 Task: Create new Company, with domain: 'usf.edu' and type: 'Prospect'. Add new contact for this company, with mail Id: 'Jia34Davis@usf.edu', First Name: Jia, Last name:  Davis, Job Title: 'Chief Operating Officer', Phone Number: '(702) 555-4573'. Change life cycle stage to  Lead and lead status to  In Progress. Logged in from softage.6@softage.net
Action: Mouse moved to (82, 64)
Screenshot: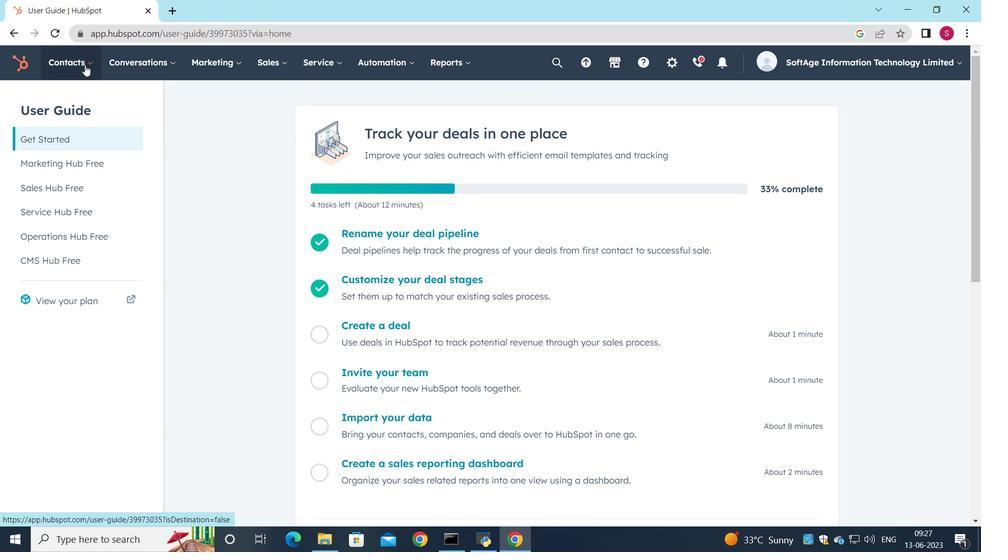 
Action: Mouse pressed left at (82, 64)
Screenshot: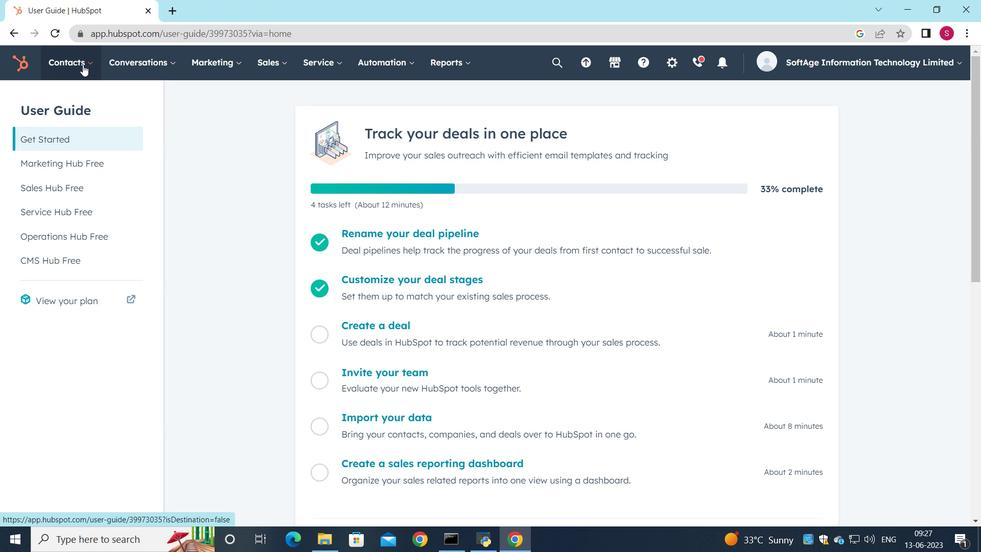 
Action: Mouse moved to (88, 123)
Screenshot: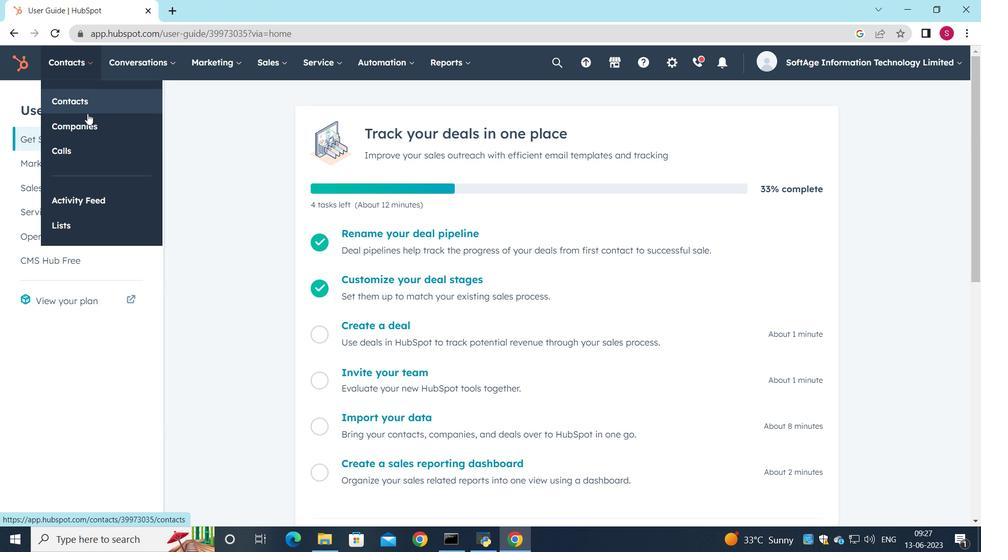 
Action: Mouse pressed left at (88, 123)
Screenshot: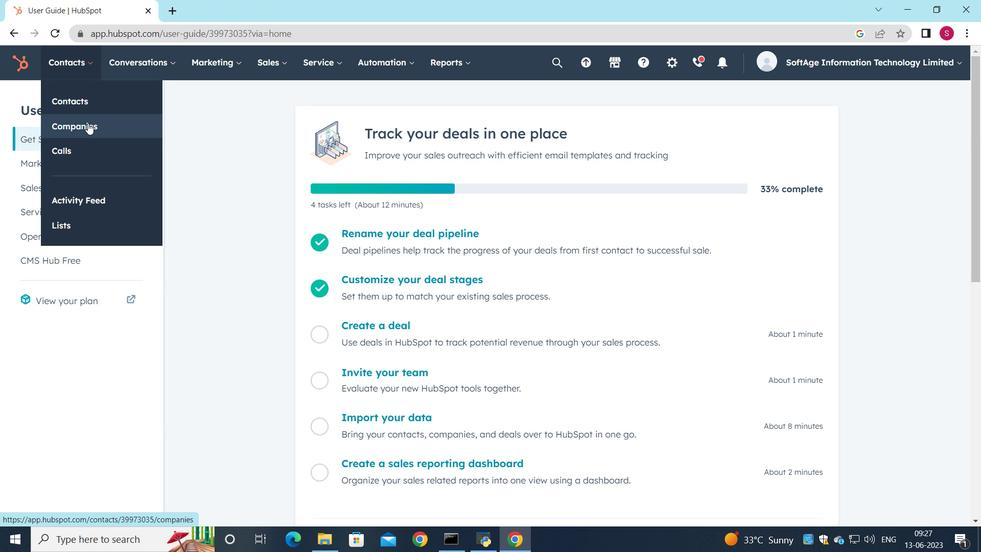 
Action: Mouse moved to (881, 109)
Screenshot: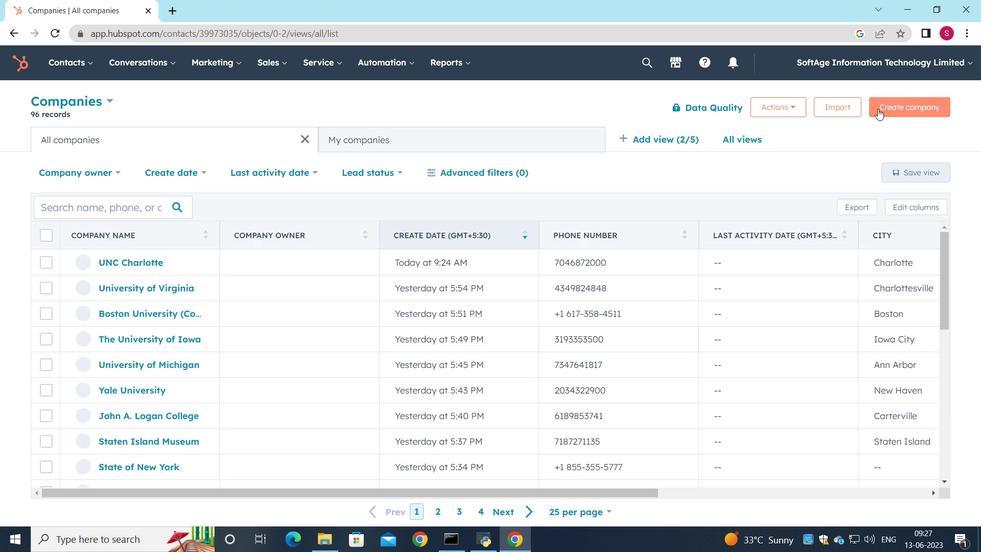 
Action: Mouse pressed left at (881, 109)
Screenshot: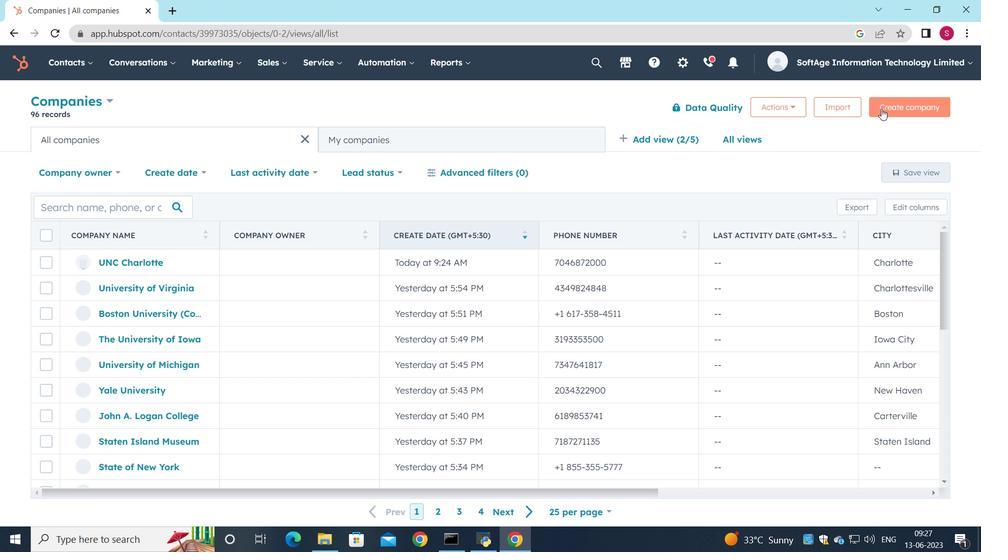 
Action: Mouse moved to (728, 153)
Screenshot: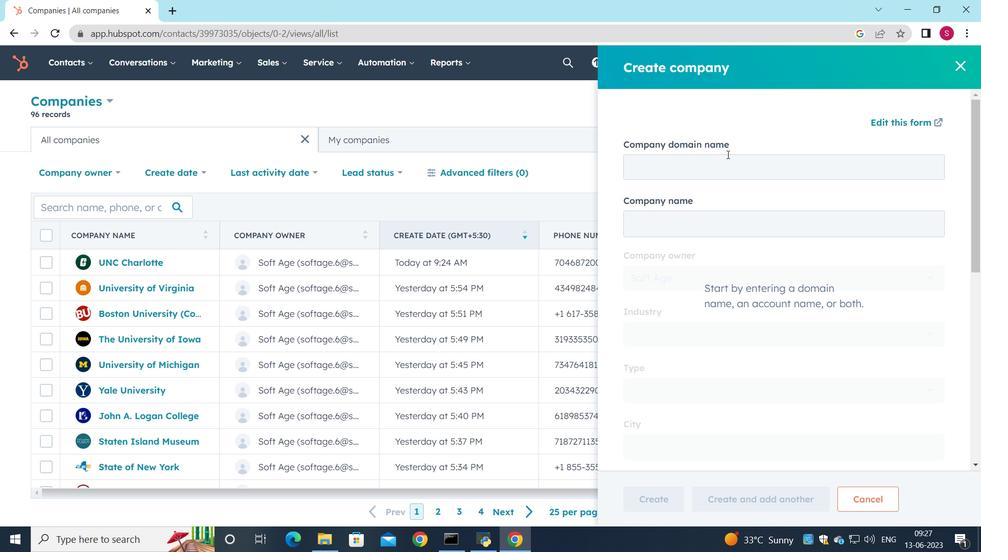 
Action: Mouse pressed left at (728, 153)
Screenshot: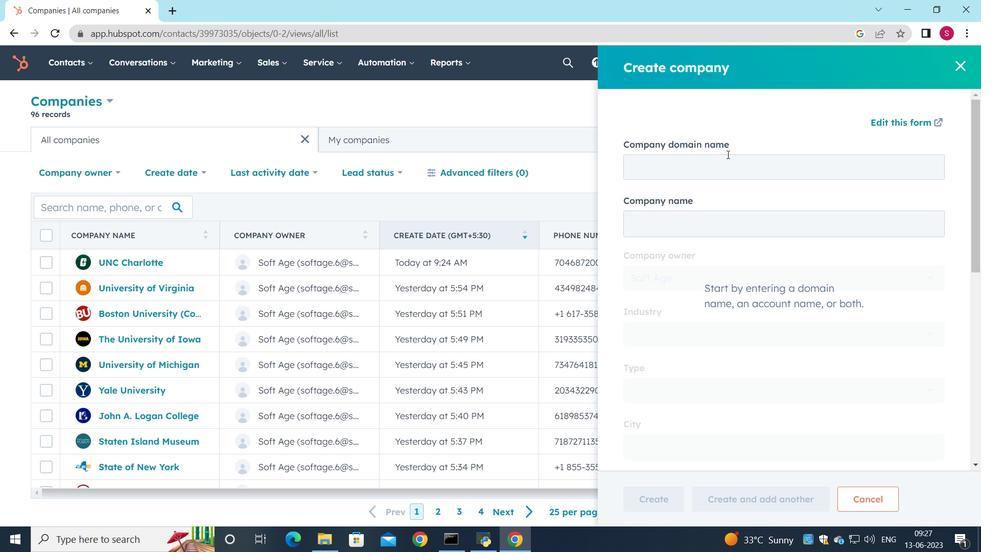 
Action: Mouse moved to (735, 175)
Screenshot: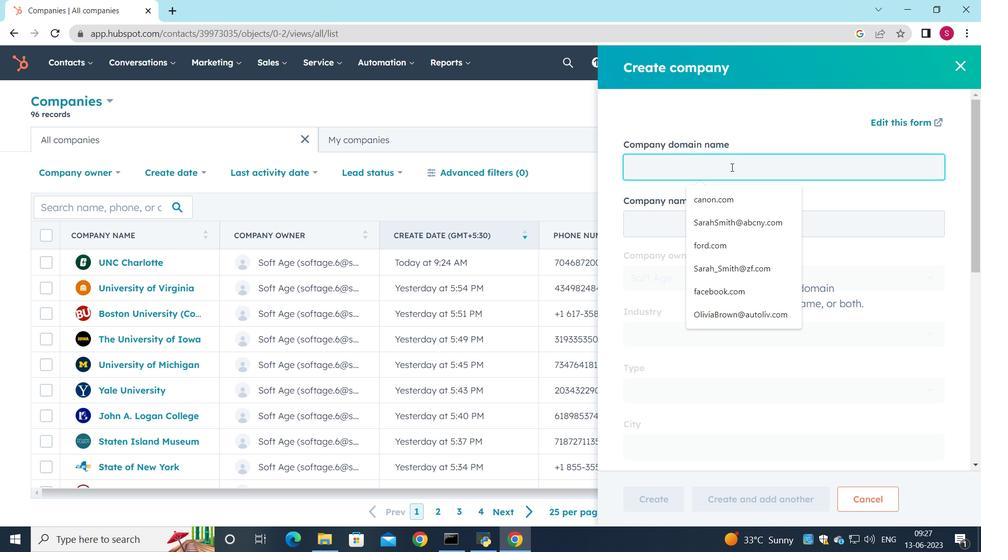
Action: Key pressed usf.edu
Screenshot: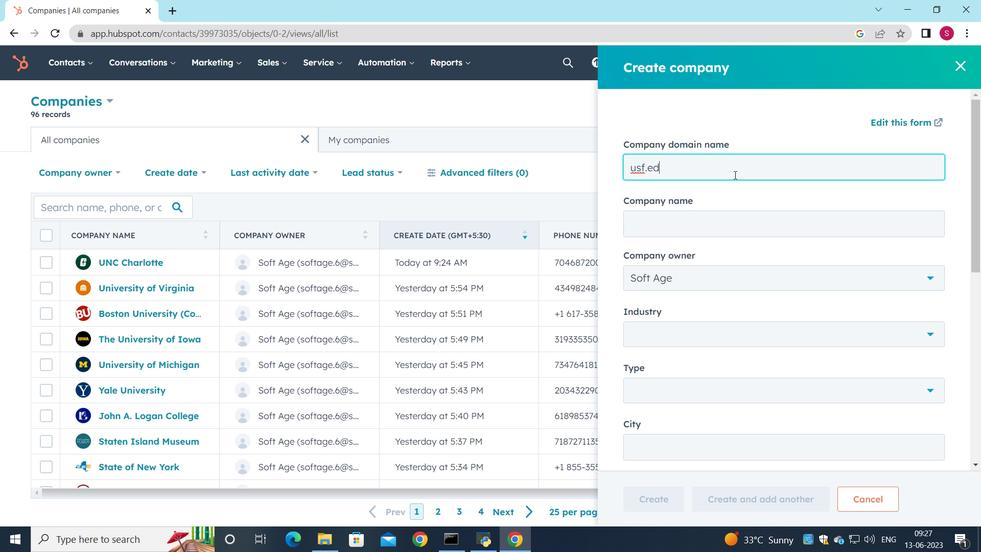 
Action: Mouse moved to (695, 261)
Screenshot: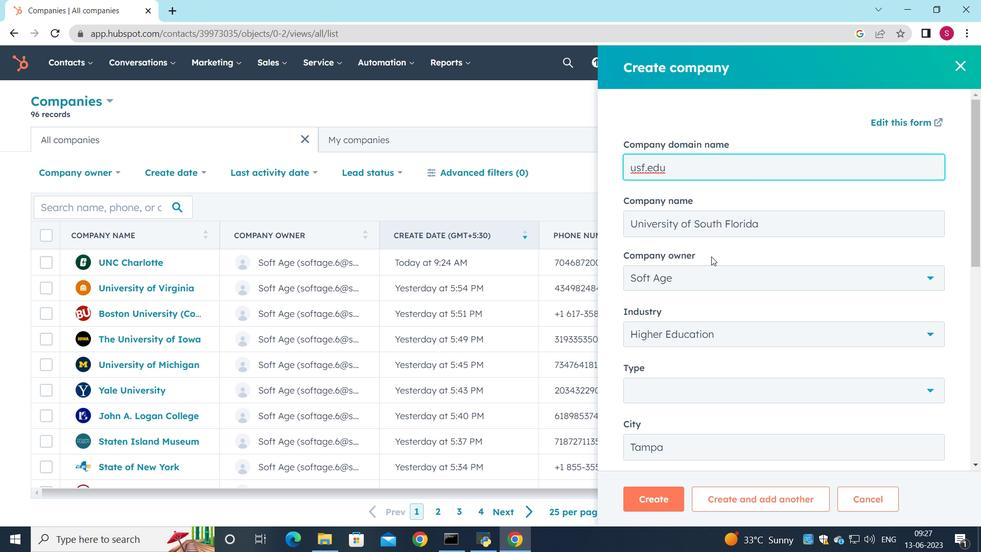
Action: Mouse scrolled (695, 261) with delta (0, 0)
Screenshot: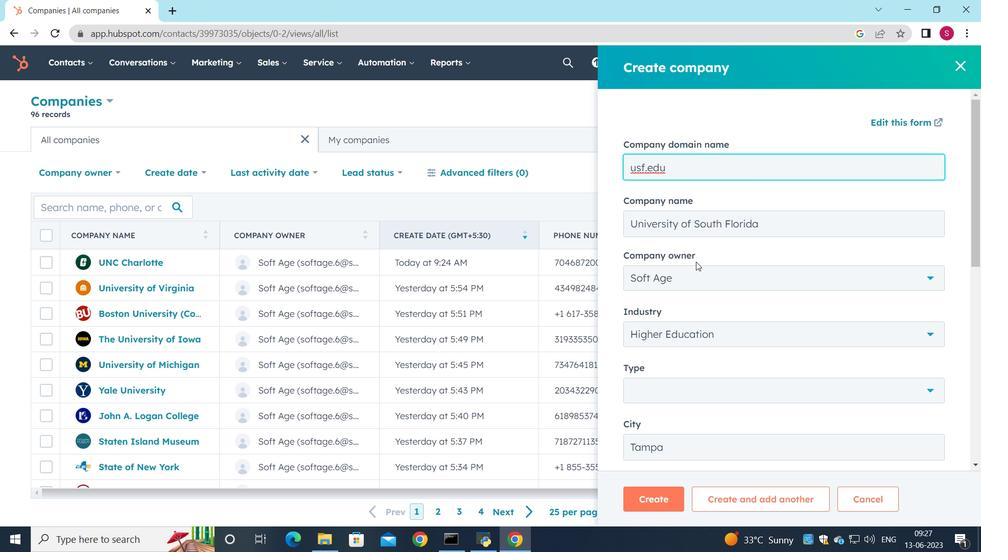 
Action: Mouse scrolled (695, 261) with delta (0, 0)
Screenshot: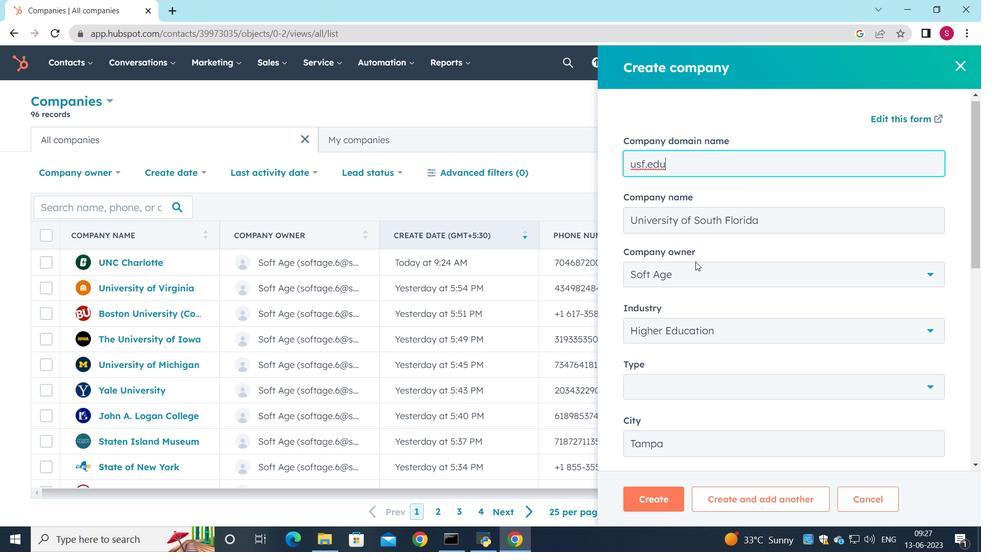 
Action: Mouse moved to (730, 263)
Screenshot: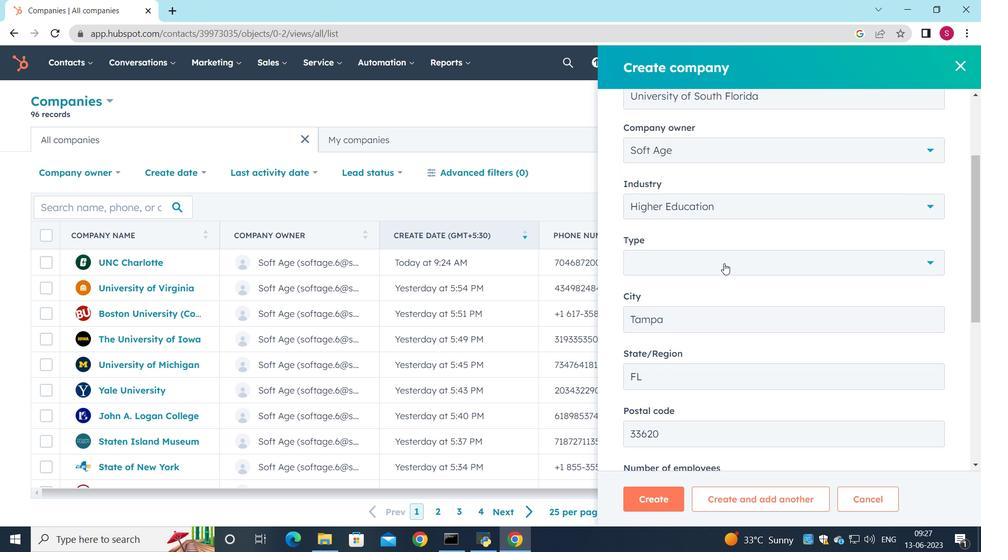 
Action: Mouse pressed left at (730, 263)
Screenshot: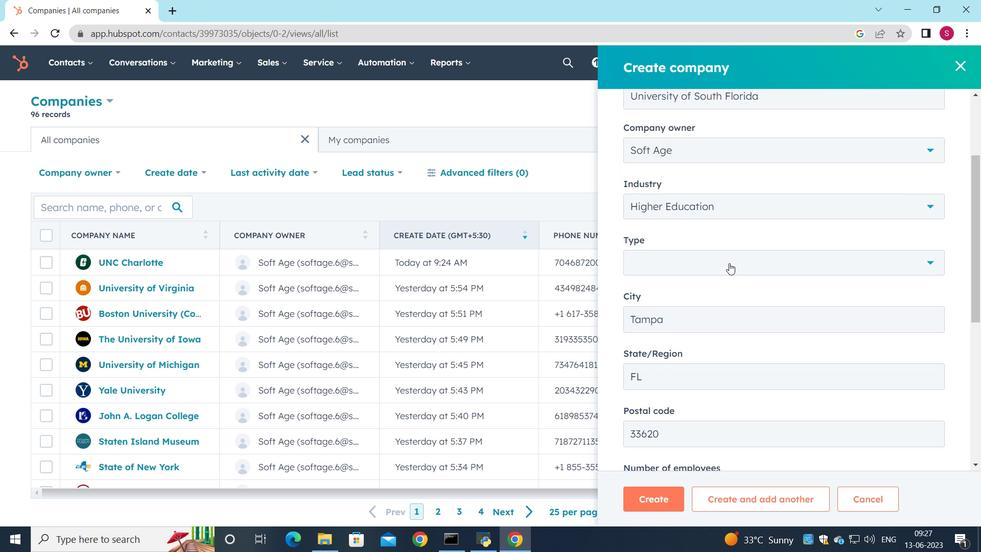 
Action: Mouse moved to (716, 323)
Screenshot: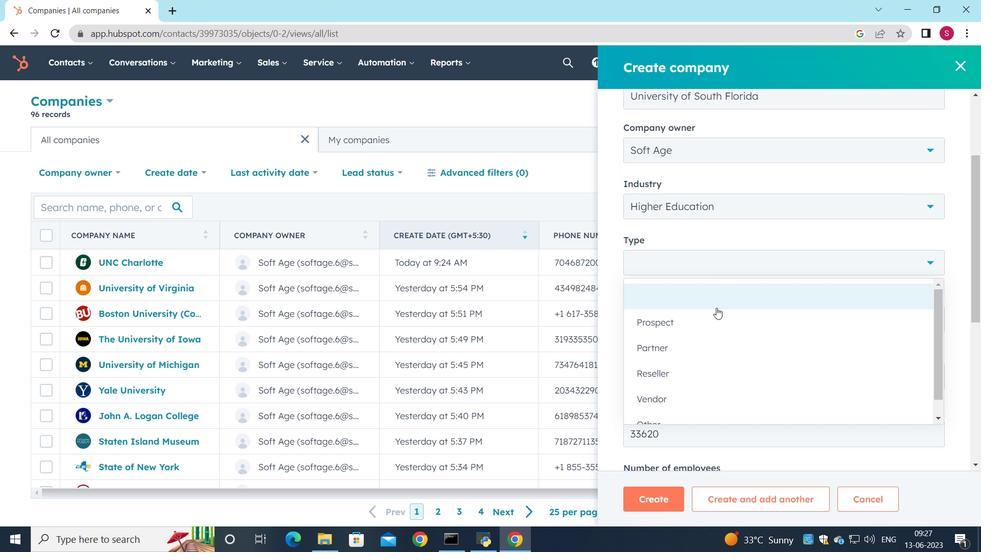 
Action: Mouse pressed left at (716, 323)
Screenshot: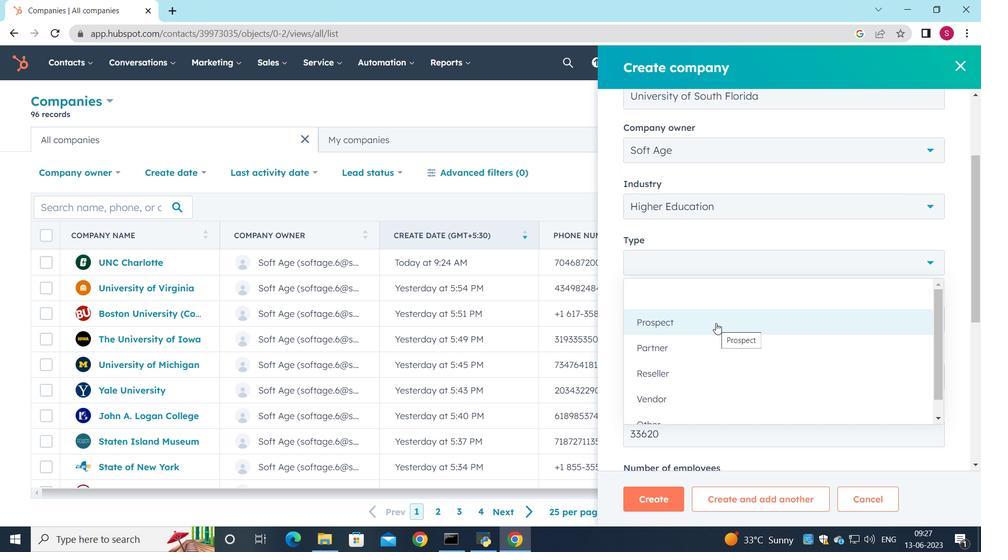 
Action: Mouse scrolled (716, 322) with delta (0, 0)
Screenshot: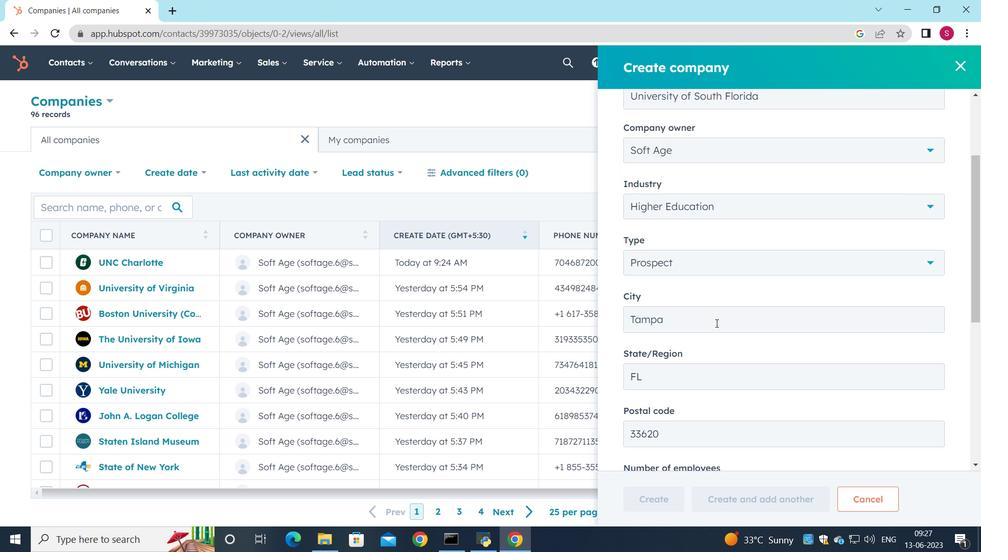 
Action: Mouse scrolled (716, 322) with delta (0, 0)
Screenshot: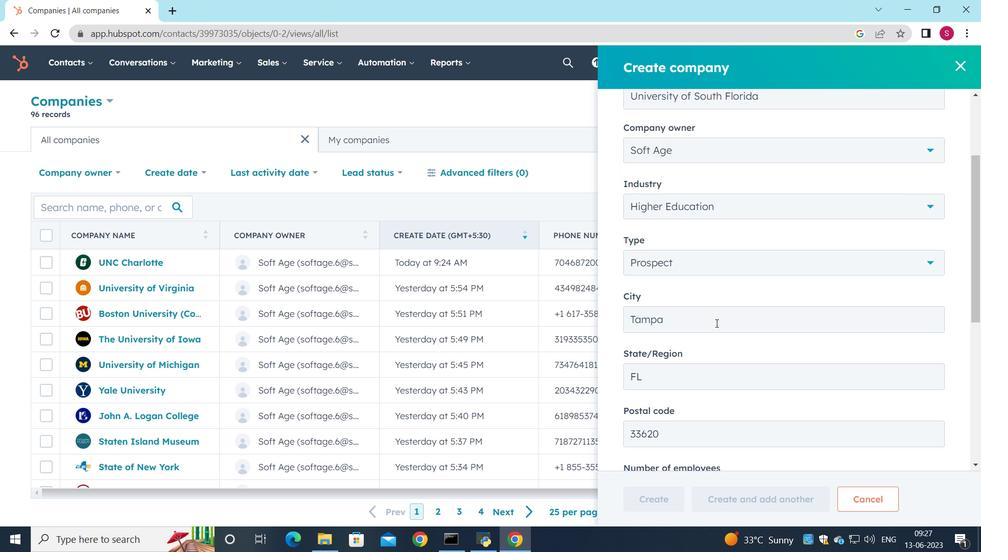 
Action: Mouse scrolled (716, 322) with delta (0, 0)
Screenshot: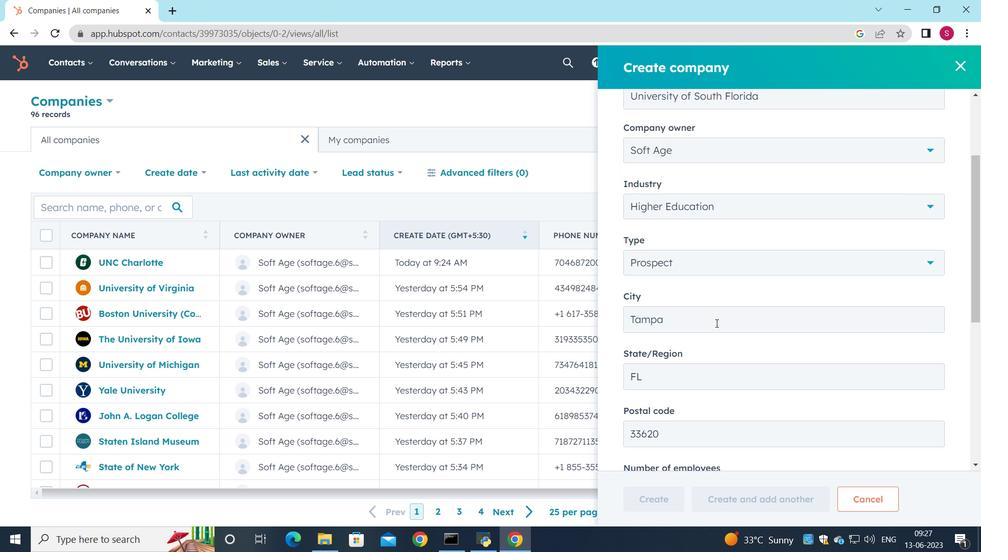 
Action: Mouse scrolled (716, 322) with delta (0, 0)
Screenshot: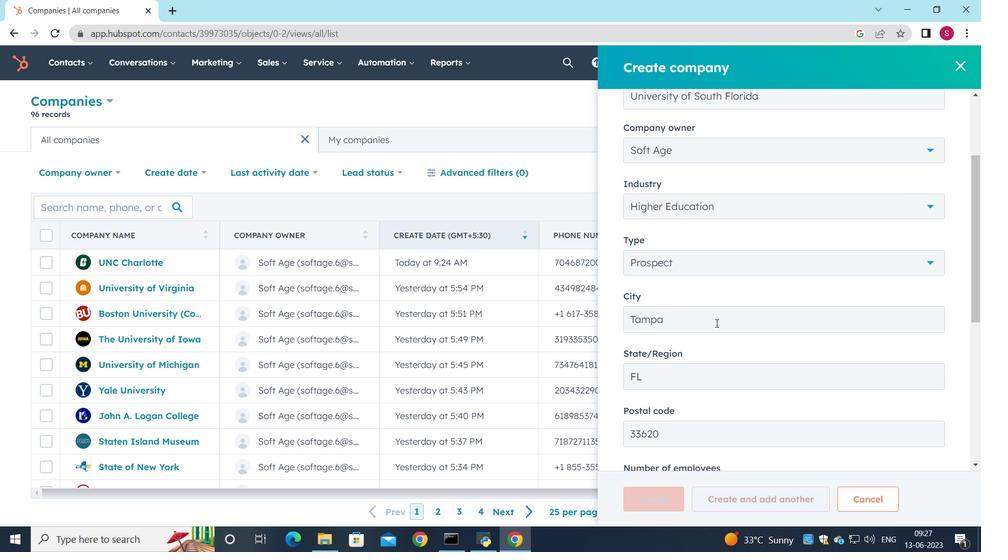 
Action: Mouse moved to (651, 506)
Screenshot: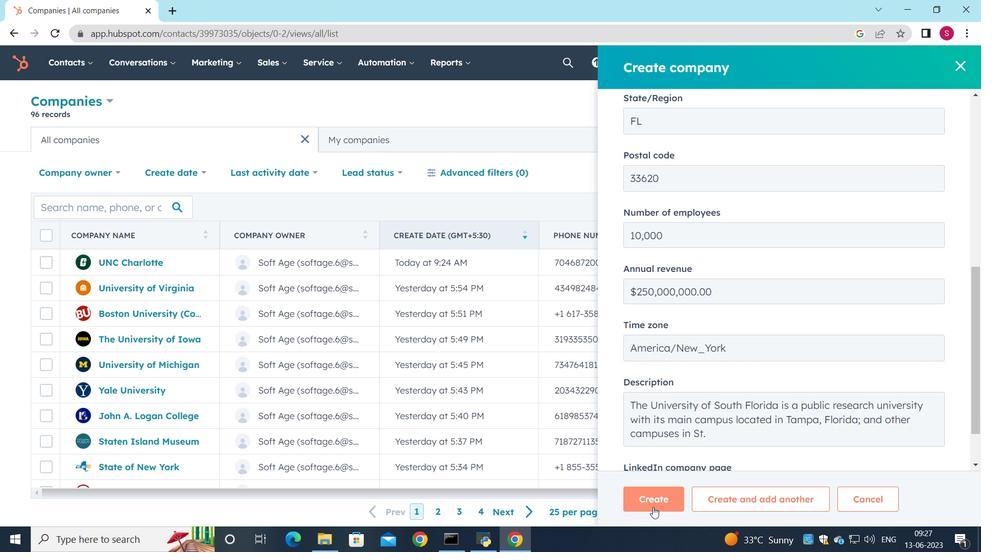 
Action: Mouse pressed left at (651, 506)
Screenshot: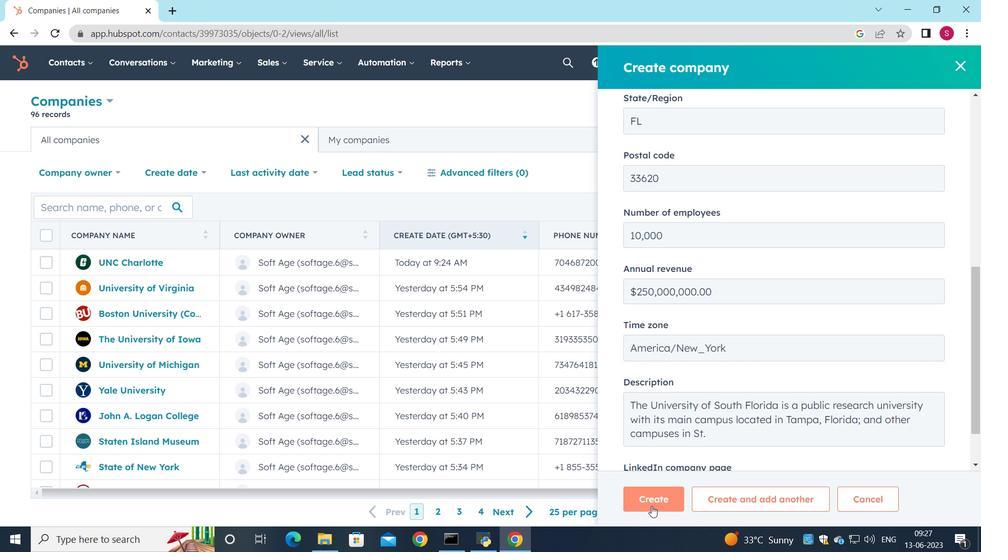 
Action: Mouse moved to (478, 306)
Screenshot: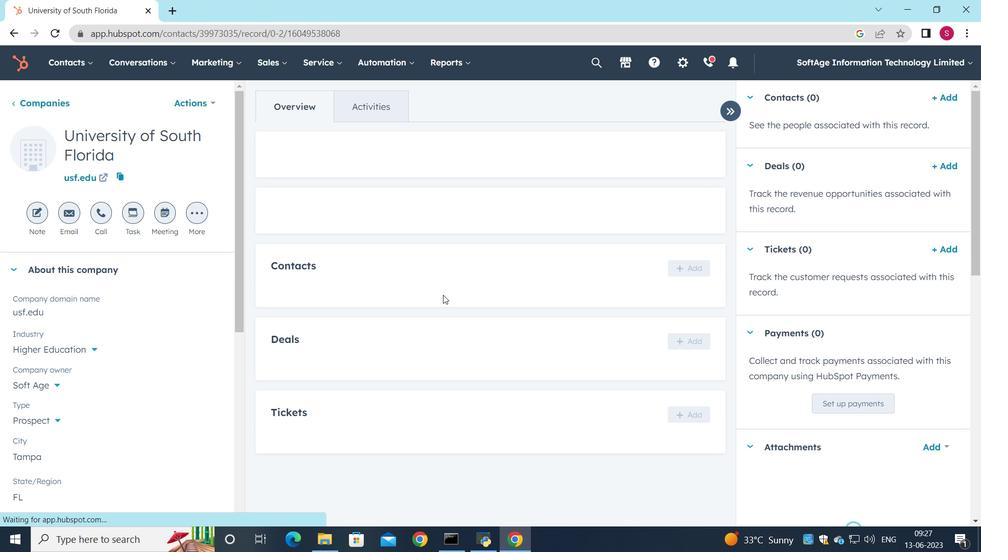 
Action: Mouse scrolled (478, 306) with delta (0, 0)
Screenshot: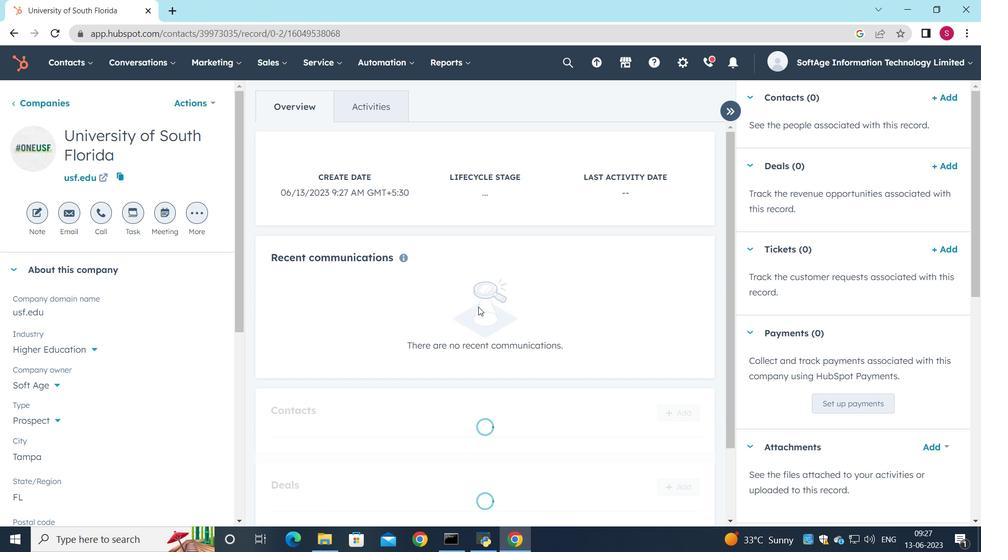 
Action: Mouse scrolled (478, 306) with delta (0, 0)
Screenshot: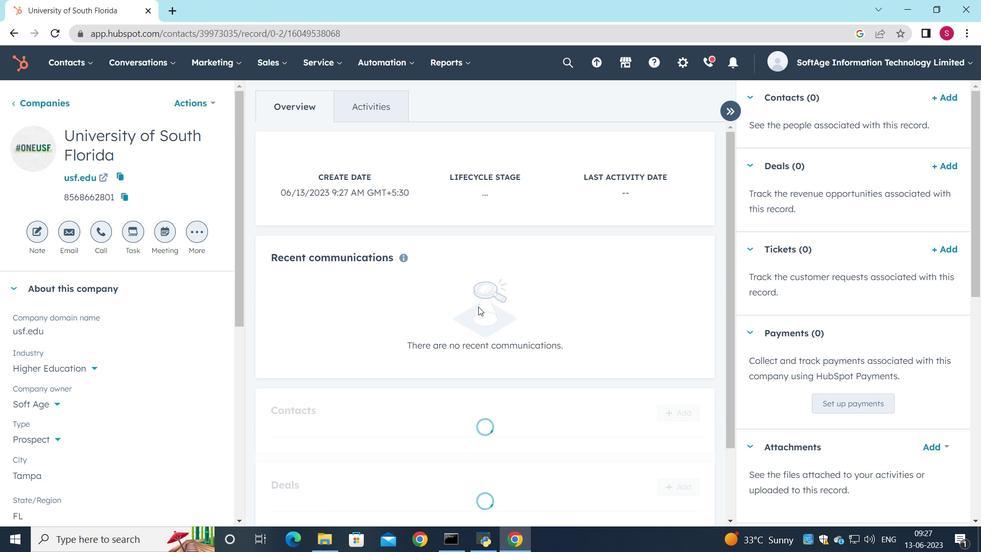 
Action: Mouse scrolled (478, 306) with delta (0, 0)
Screenshot: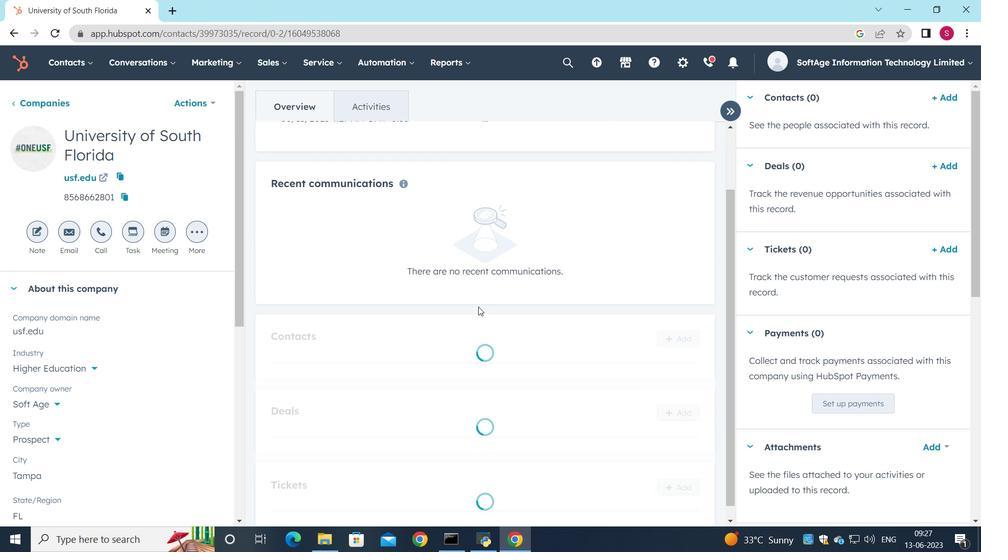 
Action: Mouse moved to (687, 264)
Screenshot: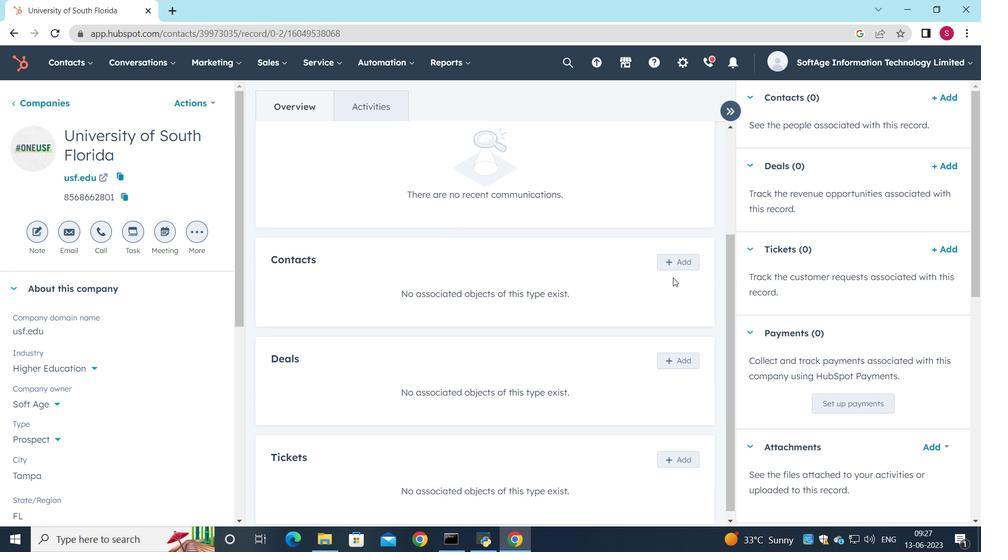 
Action: Mouse pressed left at (687, 264)
Screenshot: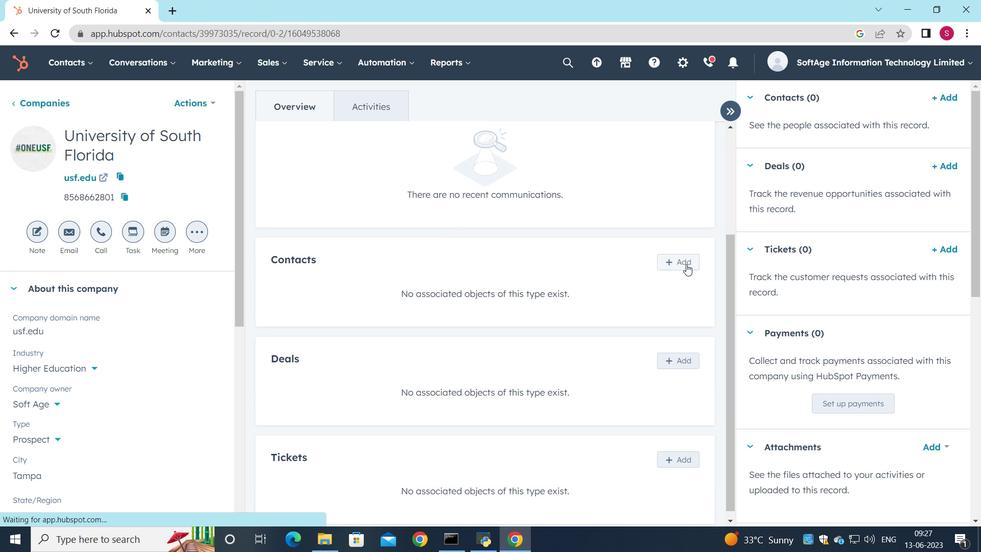 
Action: Mouse moved to (722, 138)
Screenshot: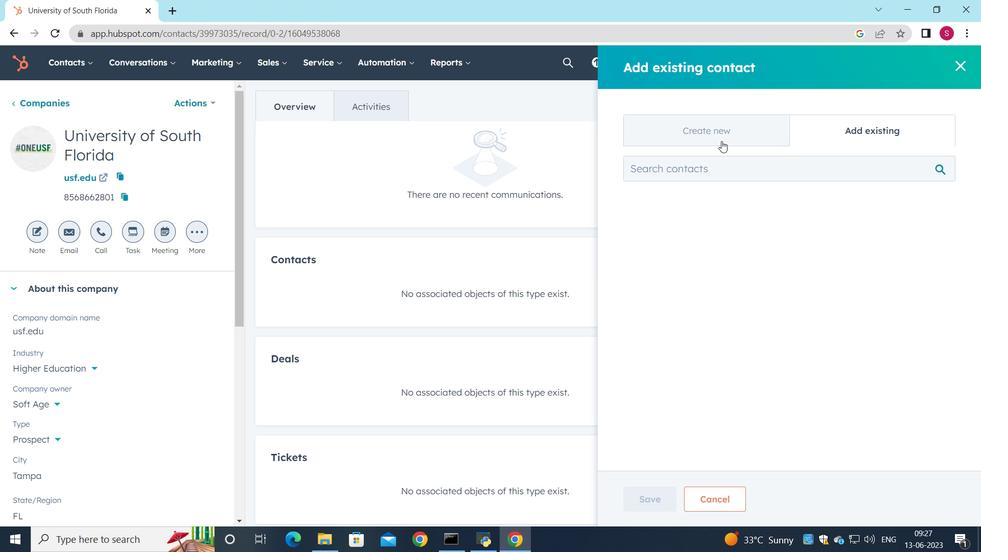 
Action: Mouse pressed left at (722, 138)
Screenshot: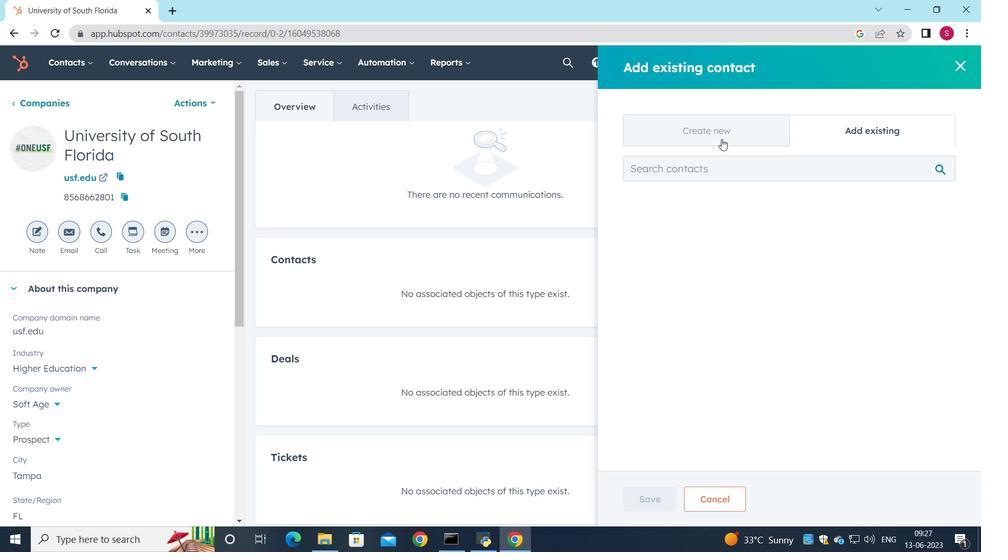 
Action: Mouse moved to (713, 206)
Screenshot: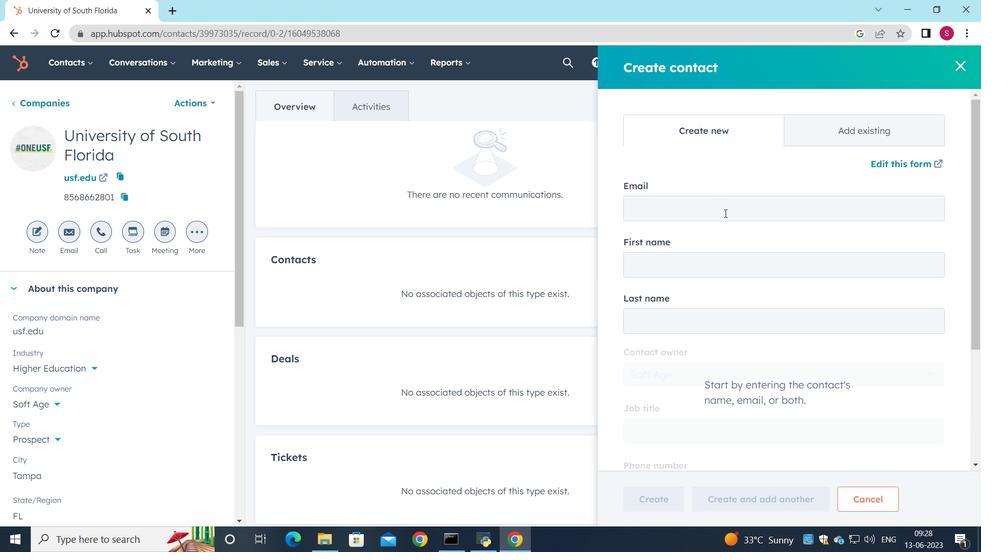 
Action: Mouse pressed left at (713, 206)
Screenshot: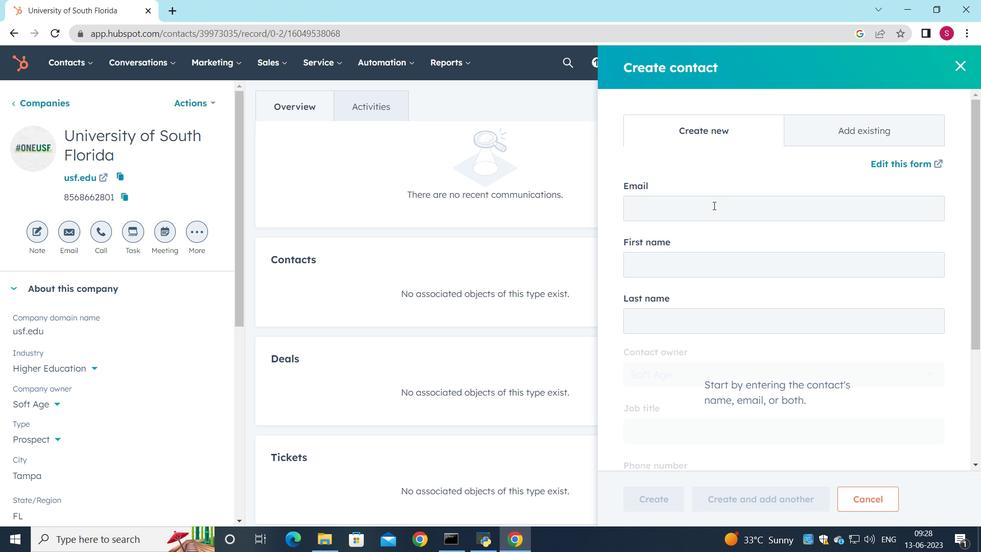 
Action: Key pressed <Key.shift><Key.shift><Key.shift><Key.shift><Key.shift><Key.shift><Key.shift><Key.shift><Key.shift><Key.shift><Key.shift><Key.shift>Jia34<Key.shift>Davis<Key.shift>@usf.edu
Screenshot: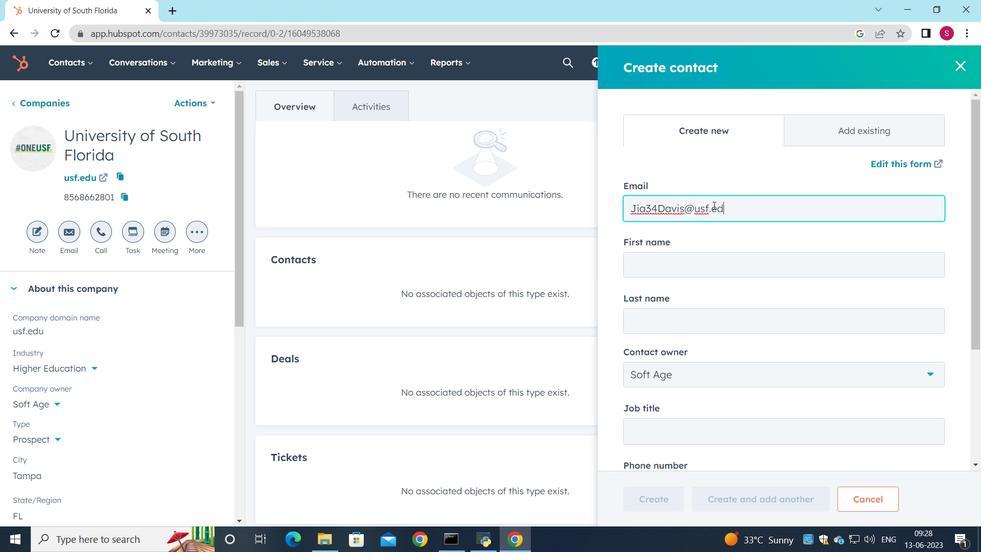 
Action: Mouse moved to (688, 266)
Screenshot: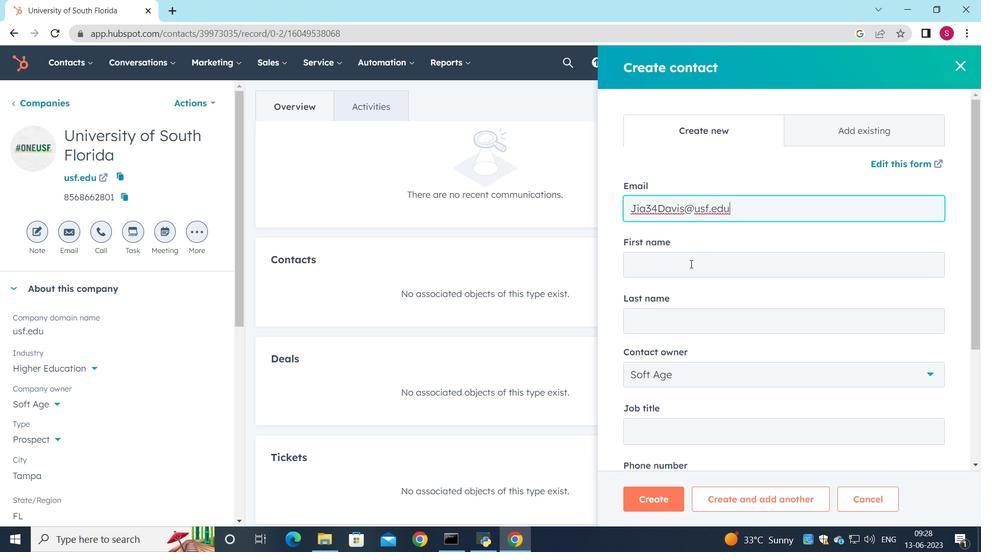 
Action: Mouse pressed left at (688, 266)
Screenshot: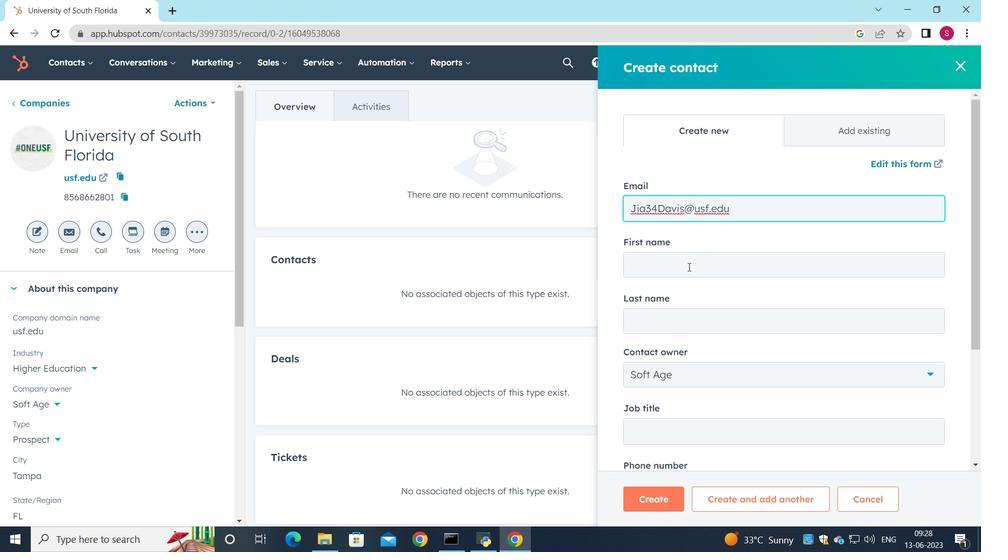 
Action: Key pressed <Key.shift><Key.shift><Key.shift><Key.shift><Key.shift><Key.shift><Key.shift>Jia
Screenshot: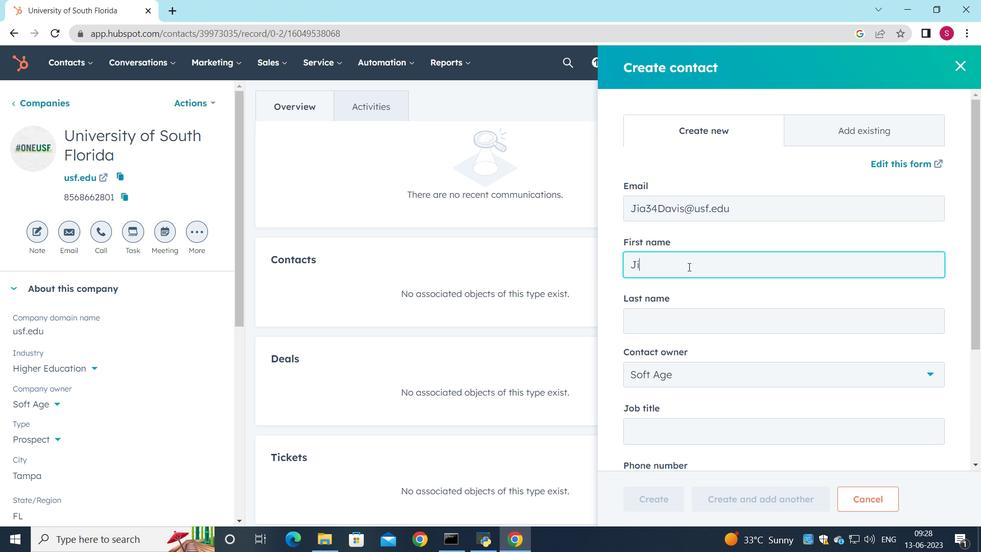 
Action: Mouse moved to (681, 315)
Screenshot: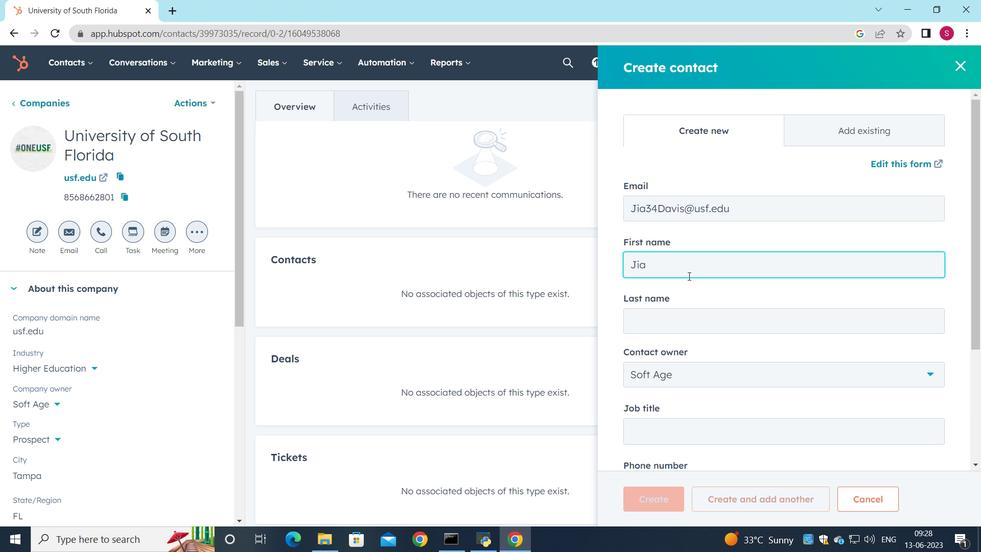 
Action: Mouse pressed left at (681, 315)
Screenshot: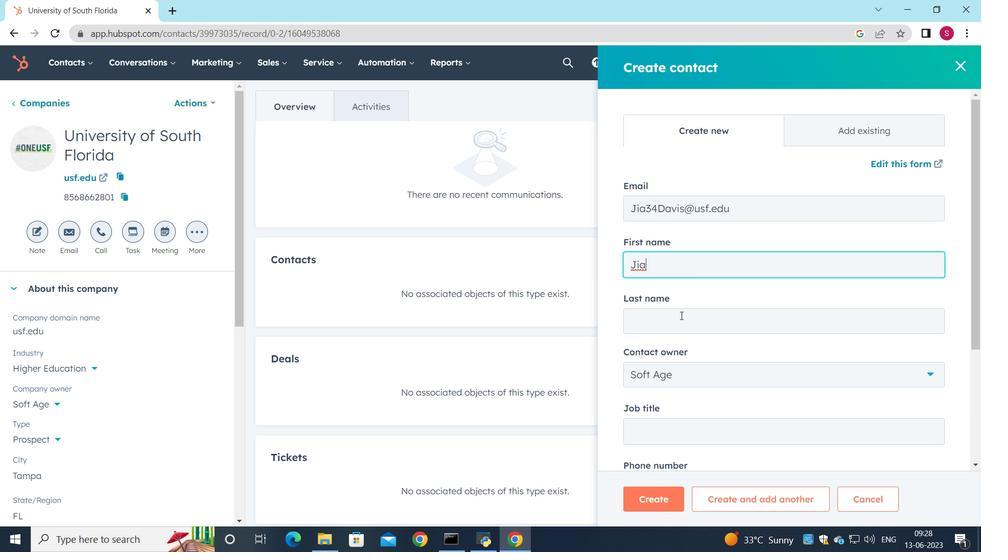 
Action: Key pressed <Key.shift>Davis
Screenshot: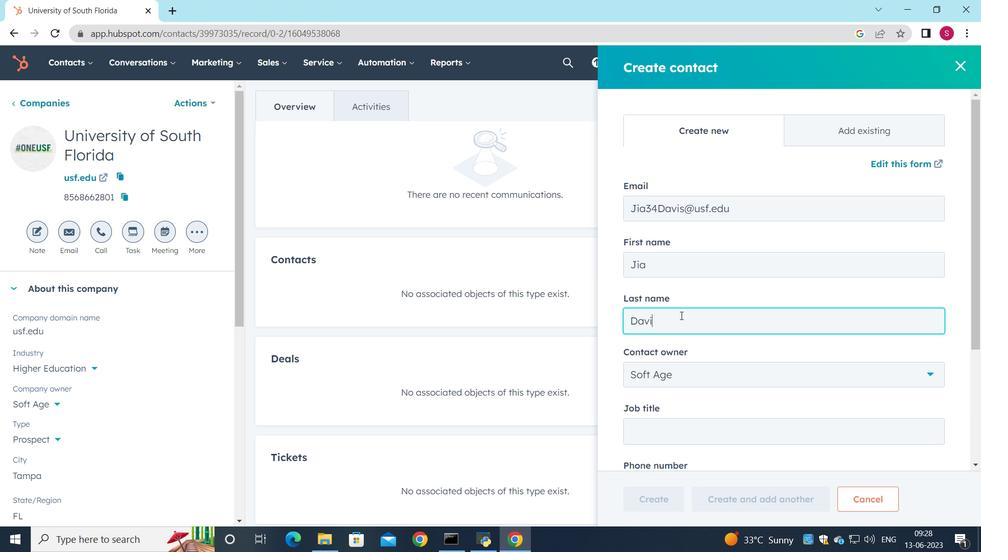 
Action: Mouse moved to (664, 374)
Screenshot: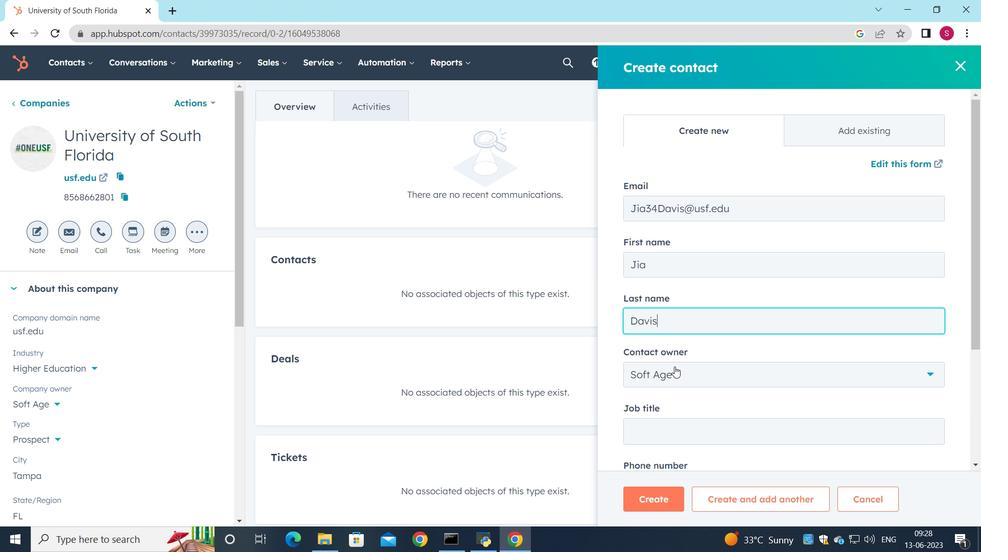 
Action: Mouse scrolled (664, 374) with delta (0, 0)
Screenshot: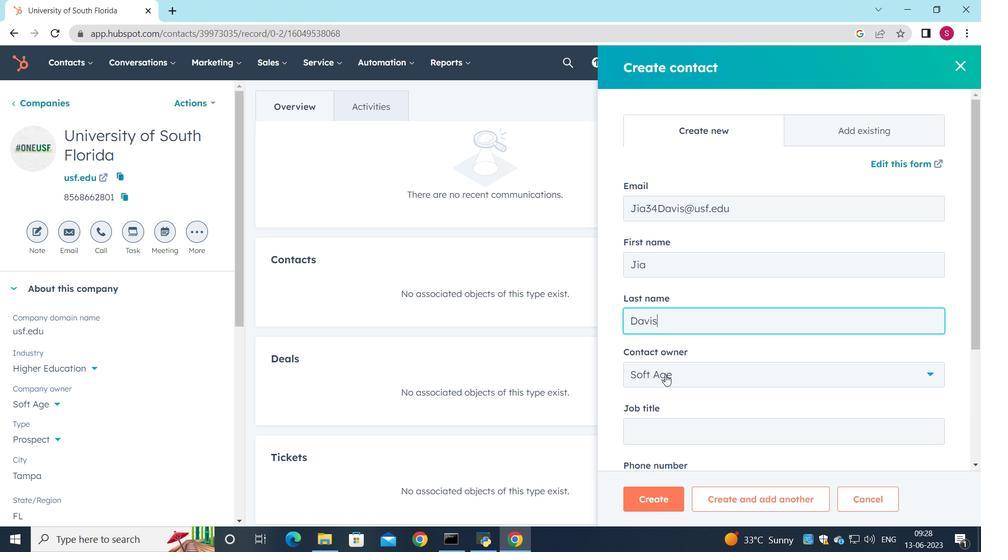 
Action: Mouse scrolled (664, 374) with delta (0, 0)
Screenshot: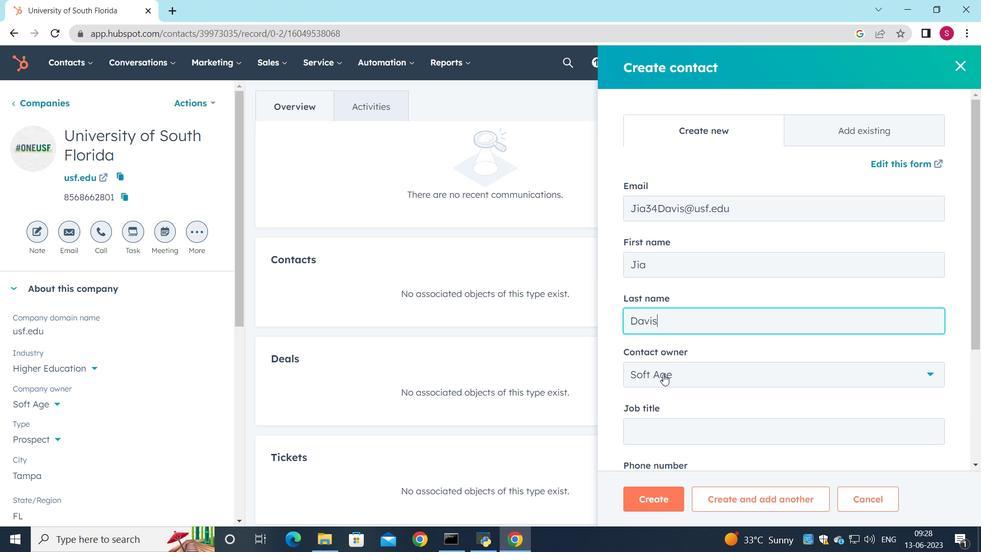 
Action: Mouse moved to (688, 305)
Screenshot: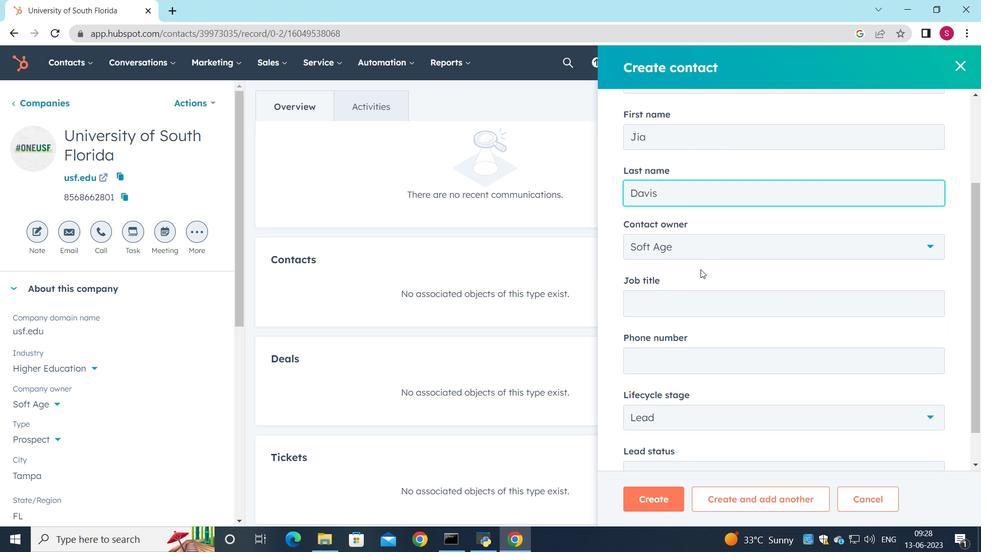 
Action: Mouse pressed left at (688, 305)
Screenshot: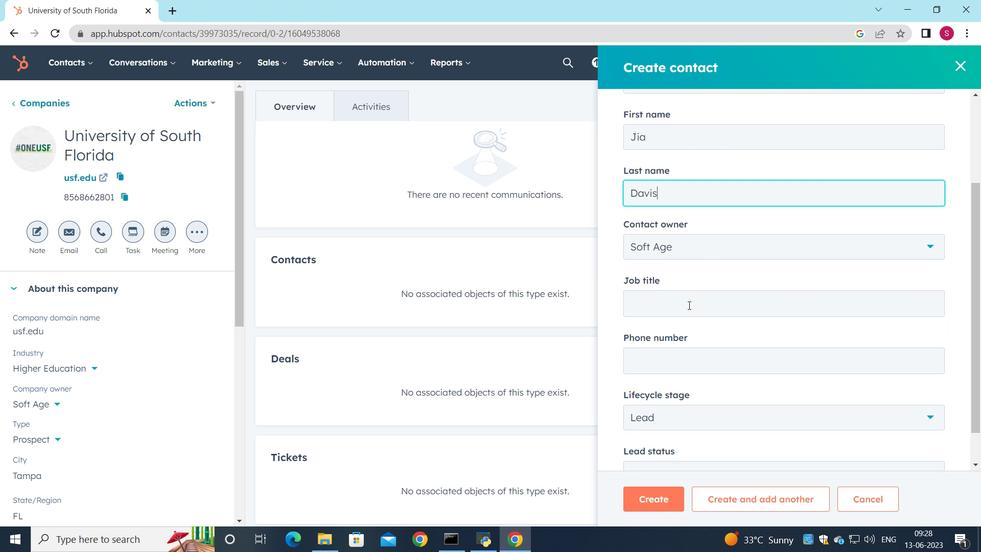 
Action: Key pressed <Key.shift>Chief<Key.space><Key.shift><Key.shift><Key.shift><Key.shift><Key.shift><Key.shift><Key.shift><Key.shift><Key.shift><Key.shift><Key.shift><Key.shift><Key.shift><Key.shift><Key.shift><Key.shift><Key.shift><Key.shift><Key.shift><Key.shift><Key.shift><Key.shift><Key.shift><Key.shift><Key.shift>Operating<Key.space><Key.shift_r>Officer
Screenshot: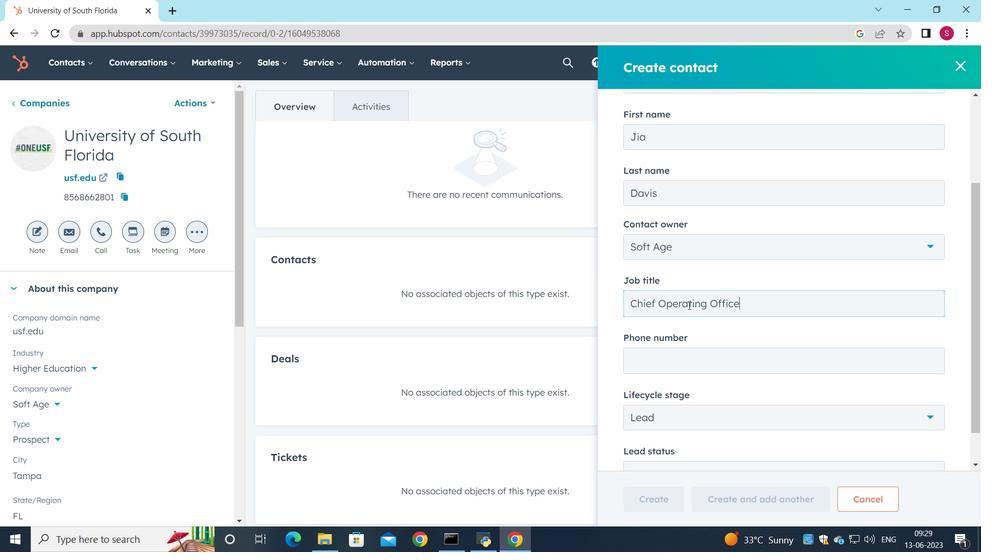 
Action: Mouse scrolled (688, 305) with delta (0, 0)
Screenshot: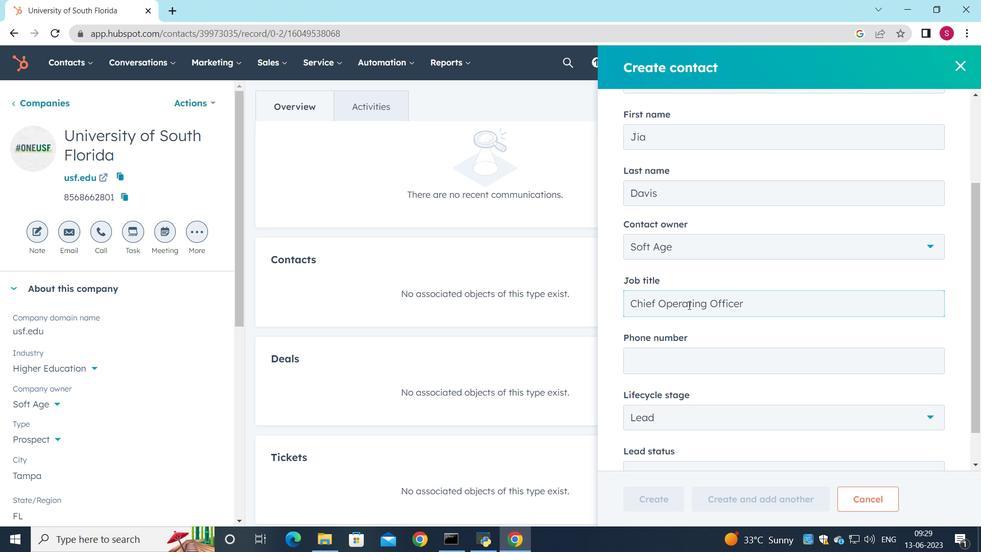 
Action: Mouse moved to (645, 317)
Screenshot: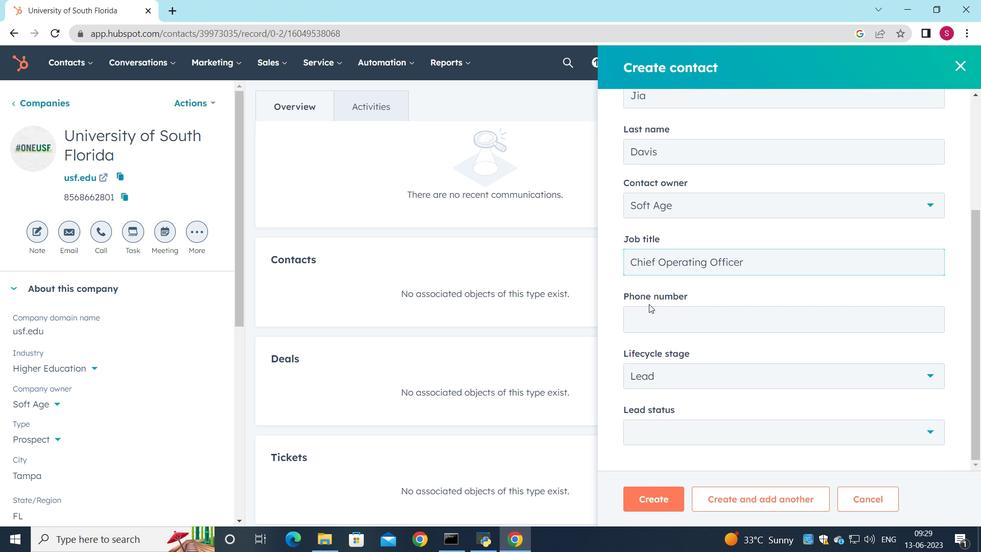 
Action: Mouse pressed left at (645, 317)
Screenshot: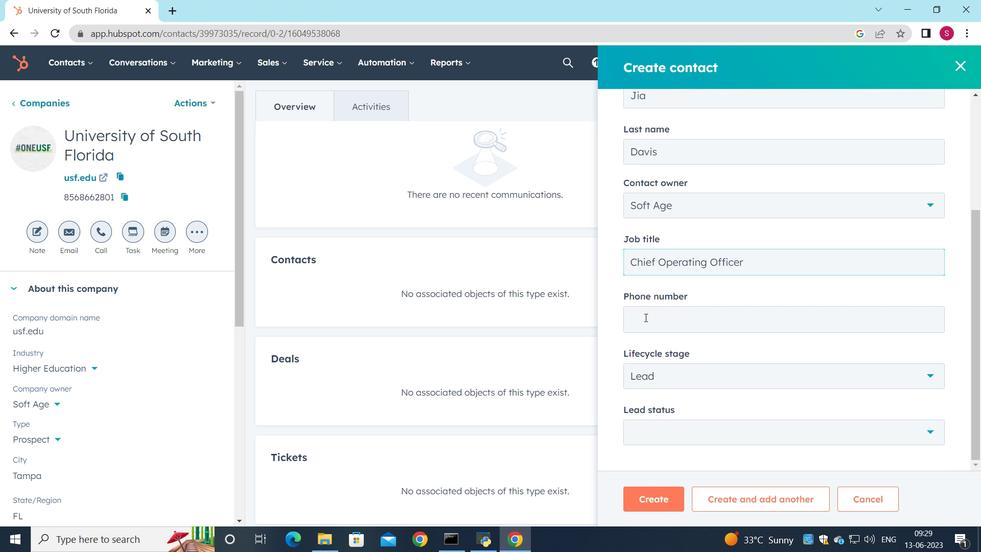 
Action: Key pressed 7025554573
Screenshot: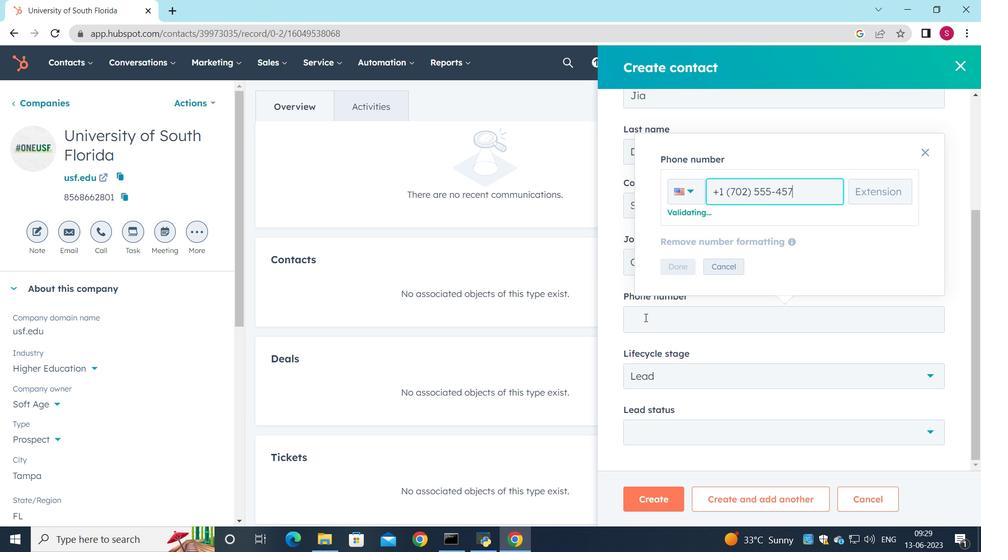 
Action: Mouse moved to (691, 266)
Screenshot: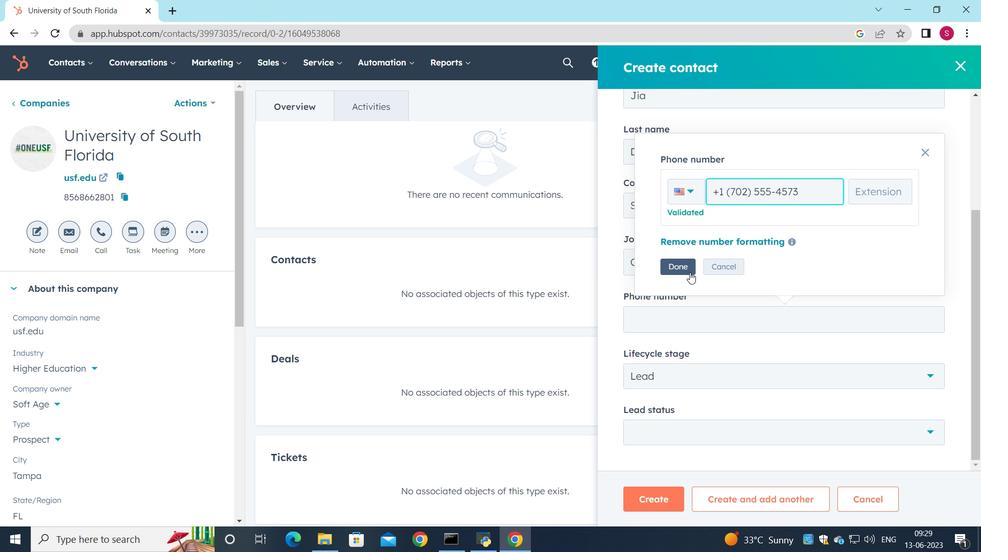 
Action: Mouse pressed left at (691, 266)
Screenshot: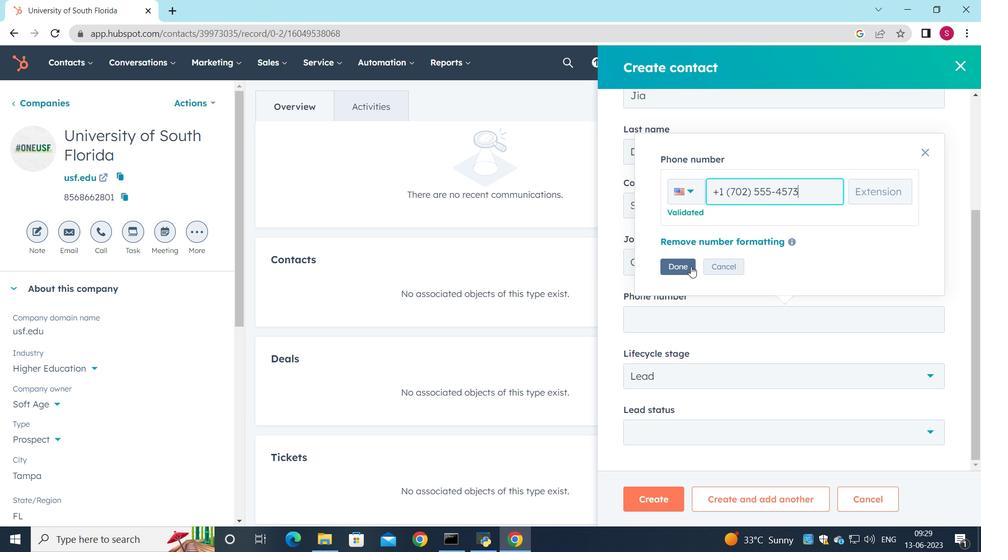 
Action: Mouse moved to (672, 380)
Screenshot: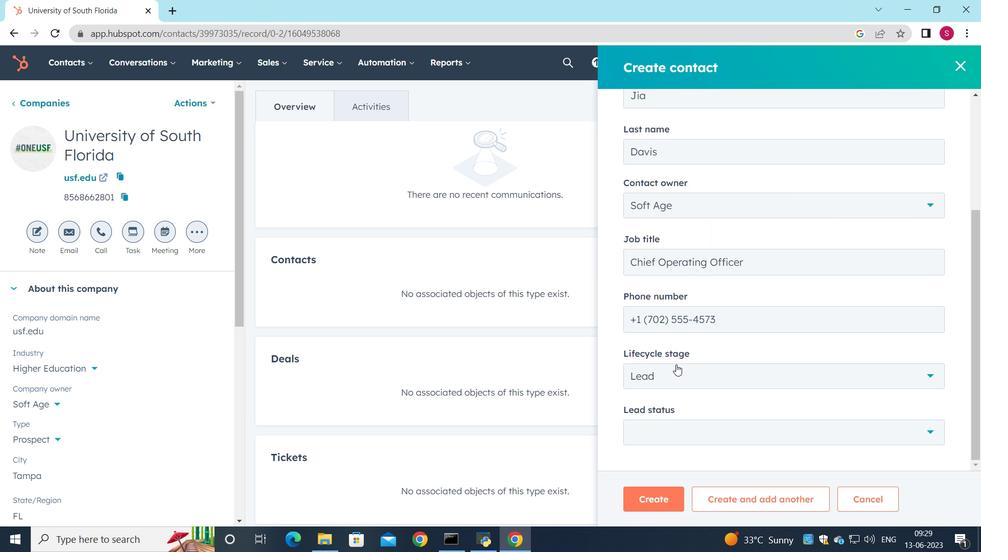 
Action: Mouse scrolled (672, 380) with delta (0, 0)
Screenshot: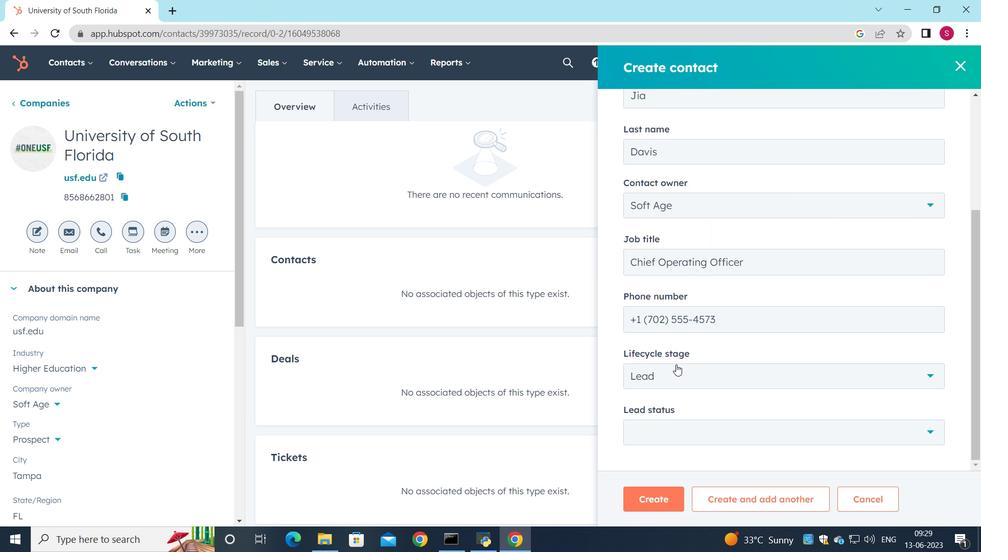 
Action: Mouse scrolled (672, 380) with delta (0, 0)
Screenshot: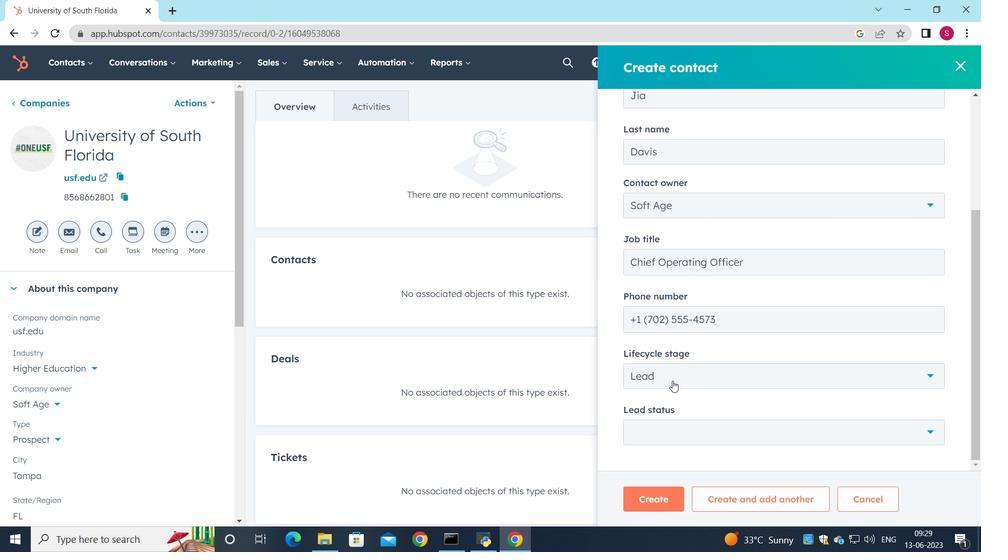 
Action: Mouse moved to (693, 422)
Screenshot: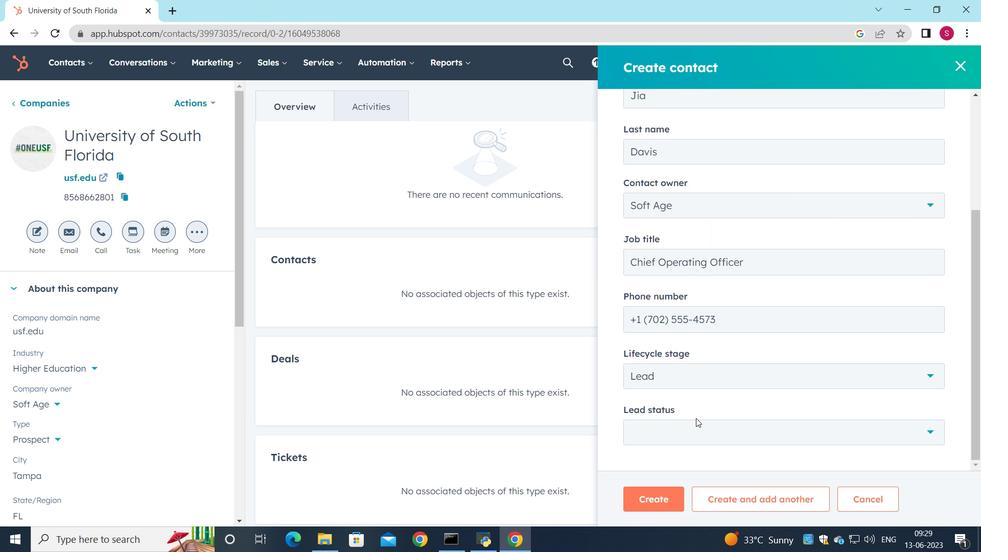 
Action: Mouse pressed left at (693, 422)
Screenshot: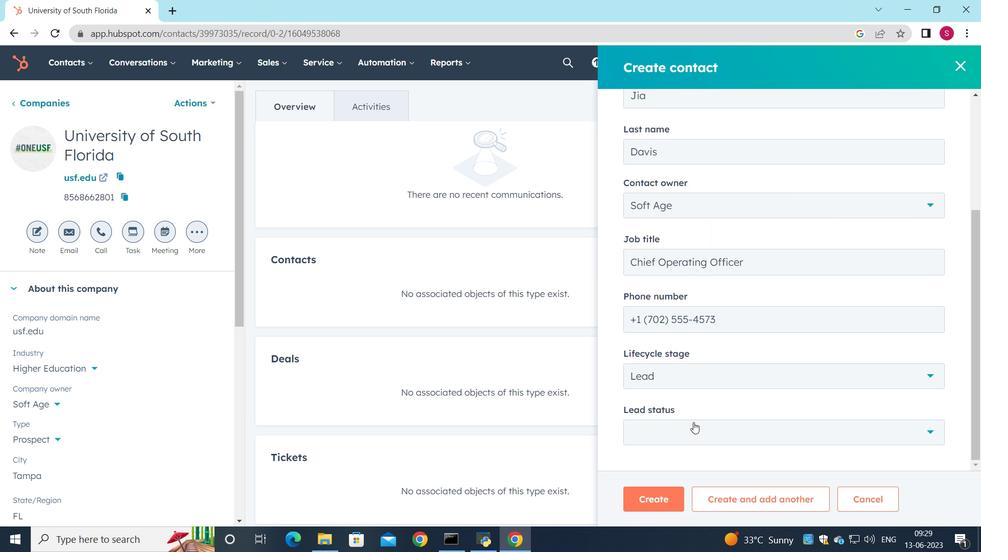 
Action: Mouse moved to (683, 375)
Screenshot: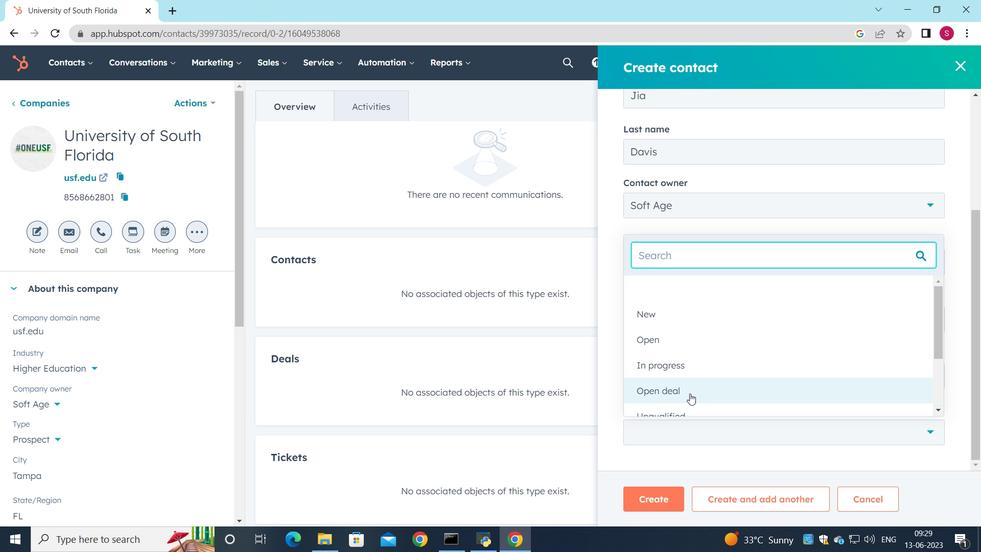 
Action: Mouse pressed left at (683, 375)
Screenshot: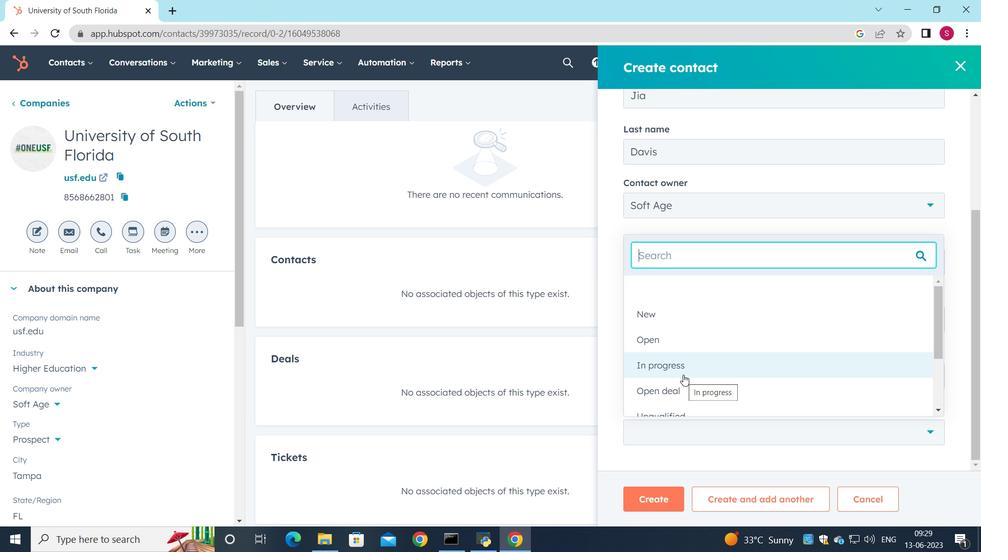 
Action: Mouse moved to (653, 503)
Screenshot: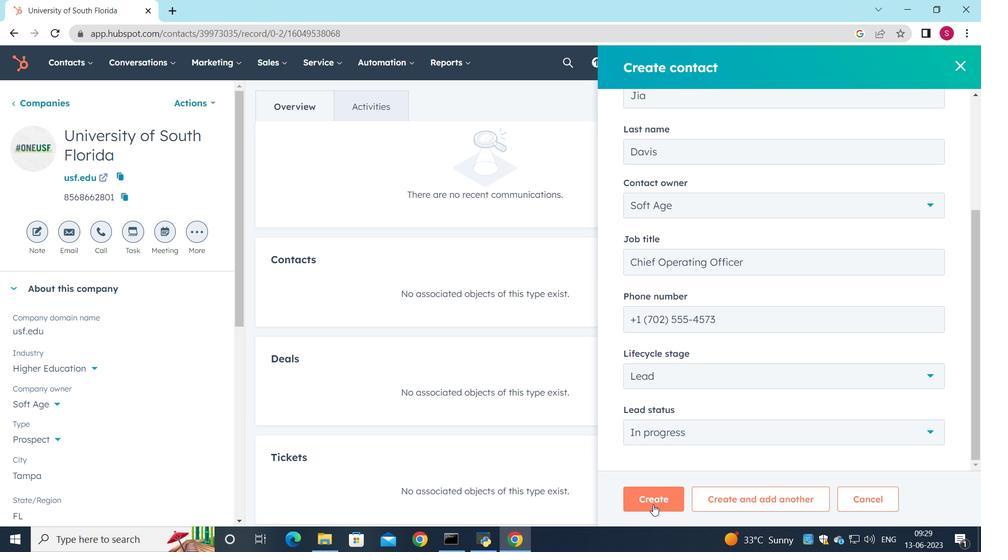 
Action: Mouse pressed left at (653, 503)
Screenshot: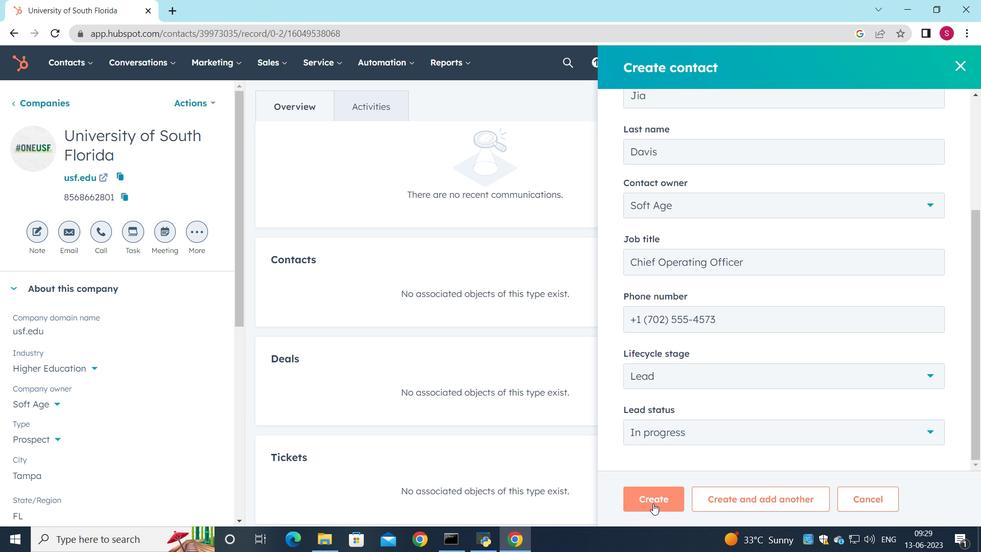 
Action: Mouse moved to (577, 385)
Screenshot: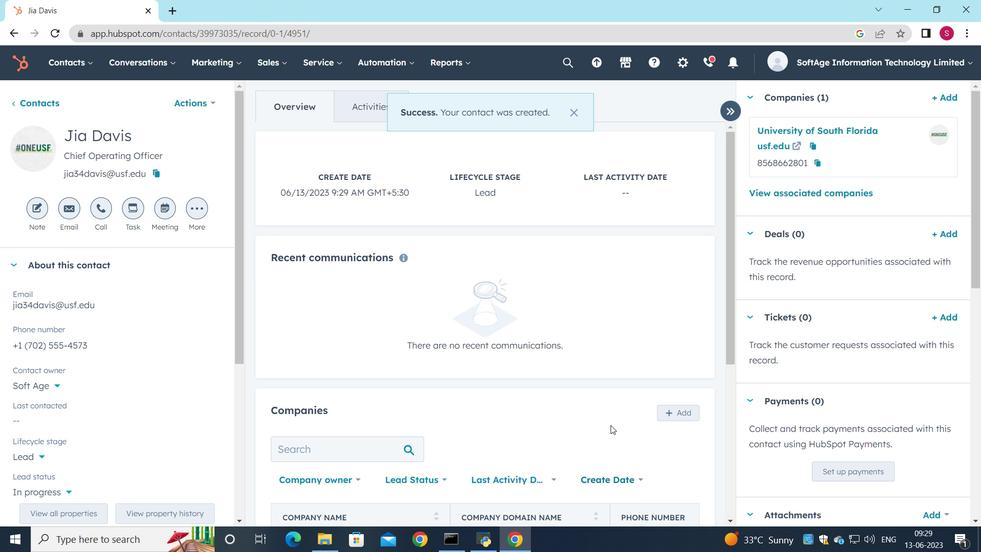 
Action: Mouse scrolled (577, 385) with delta (0, 0)
Screenshot: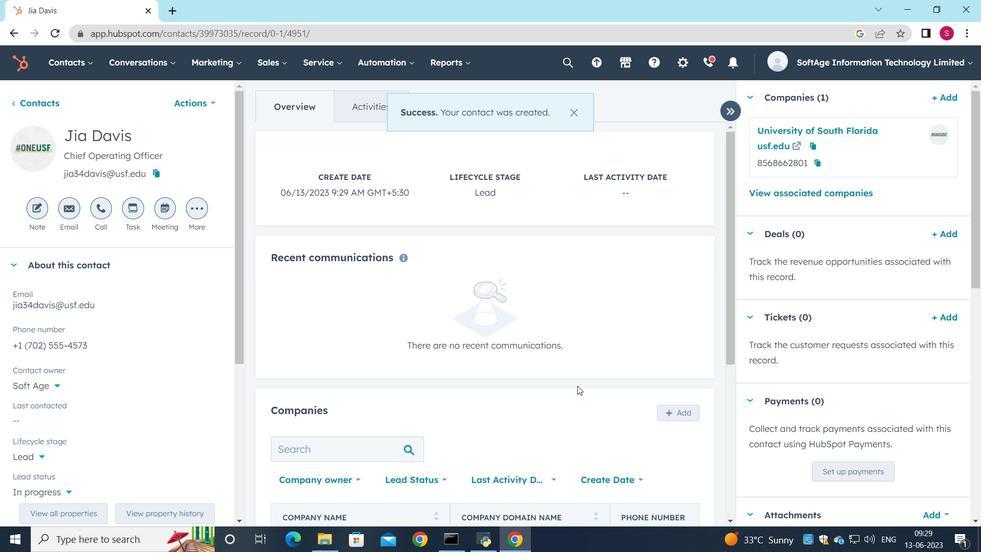 
Action: Mouse scrolled (577, 385) with delta (0, 0)
Screenshot: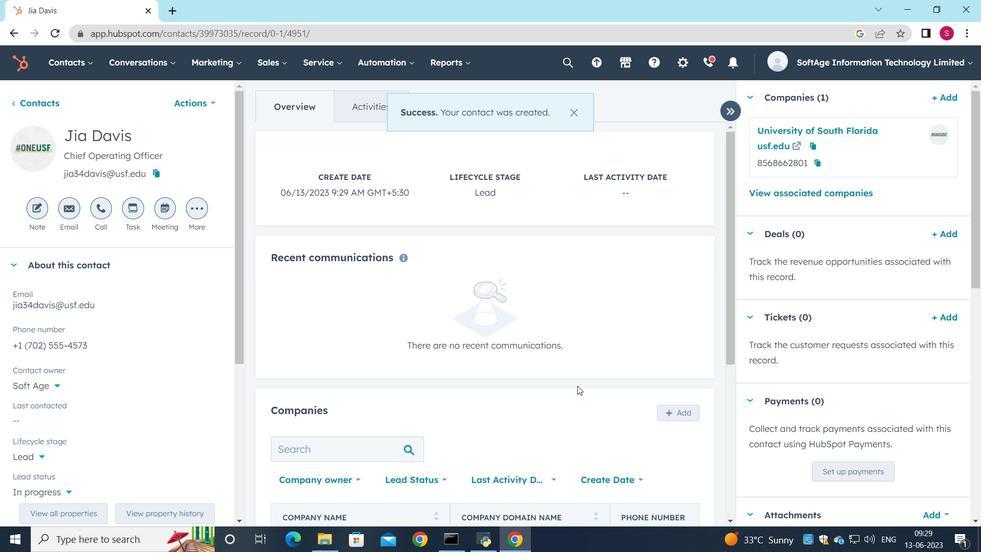 
Action: Mouse scrolled (577, 385) with delta (0, 0)
Screenshot: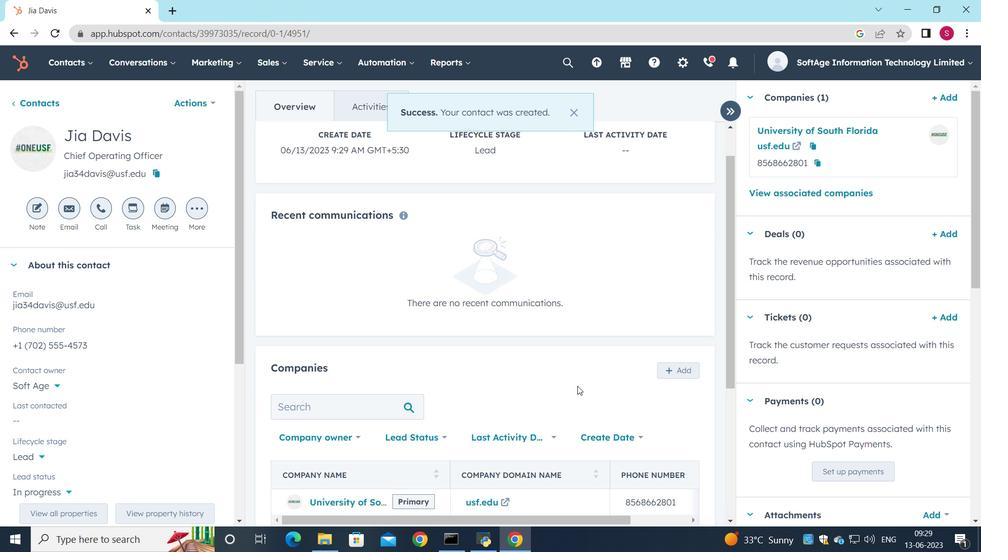 
Action: Mouse moved to (579, 383)
Screenshot: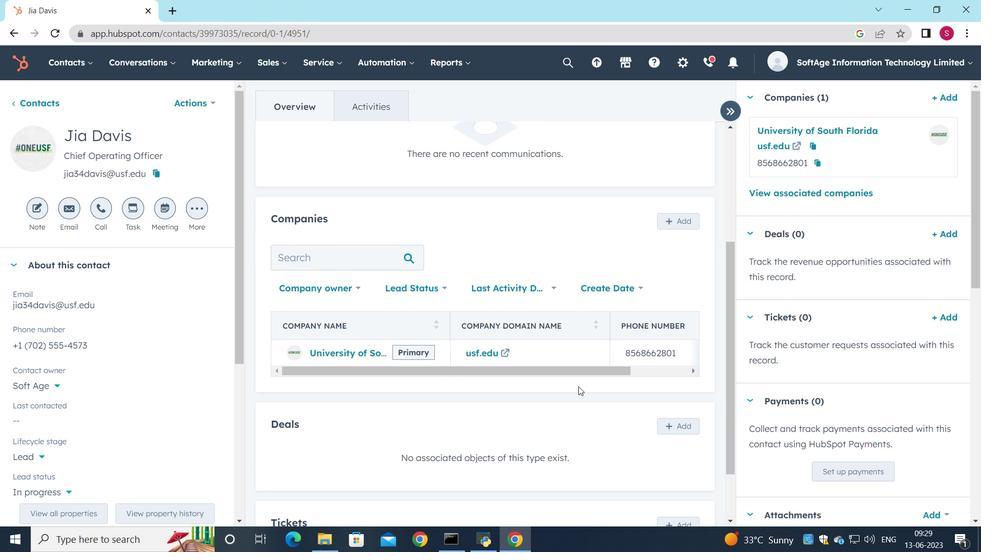 
